Task: Look for space in Brierley Hill, United Kingdom from 5th June, 2023 to 16th June, 2023 for 2 adults in price range Rs.7000 to Rs.15000. Place can be entire place with 1  bedroom having 1 bed and 1 bathroom. Property type can be house, flat, guest house, hotel. Booking option can be shelf check-in. Required host language is English.
Action: Mouse moved to (458, 66)
Screenshot: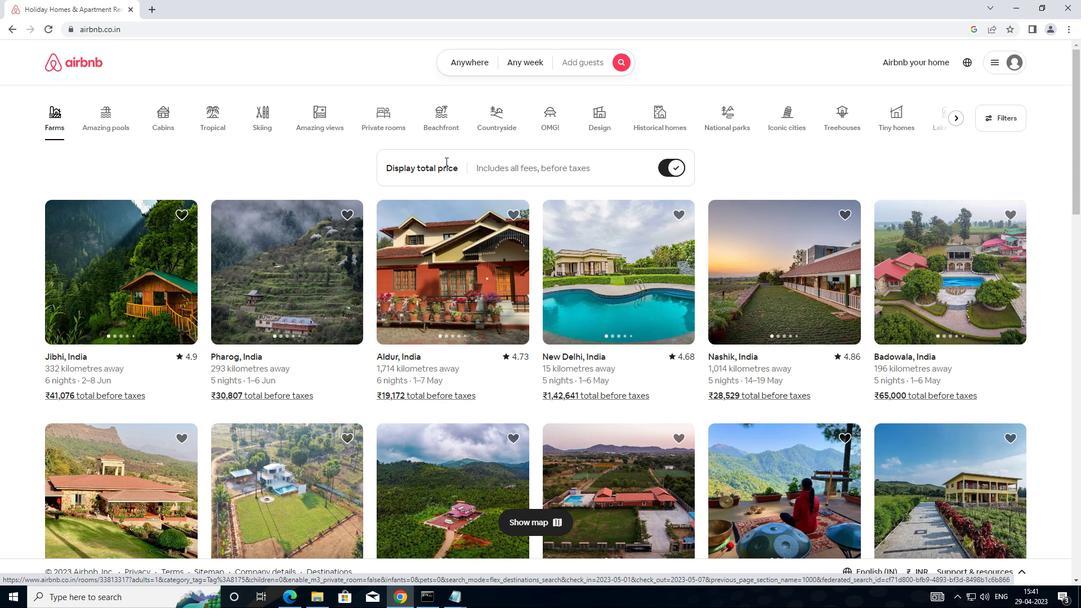 
Action: Mouse pressed left at (458, 66)
Screenshot: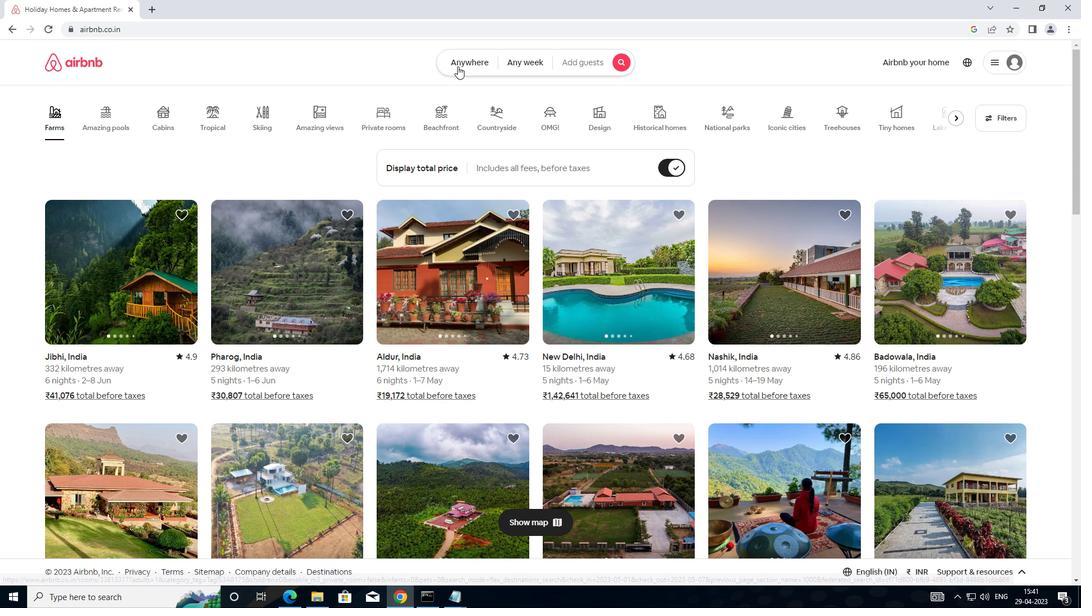 
Action: Mouse moved to (343, 115)
Screenshot: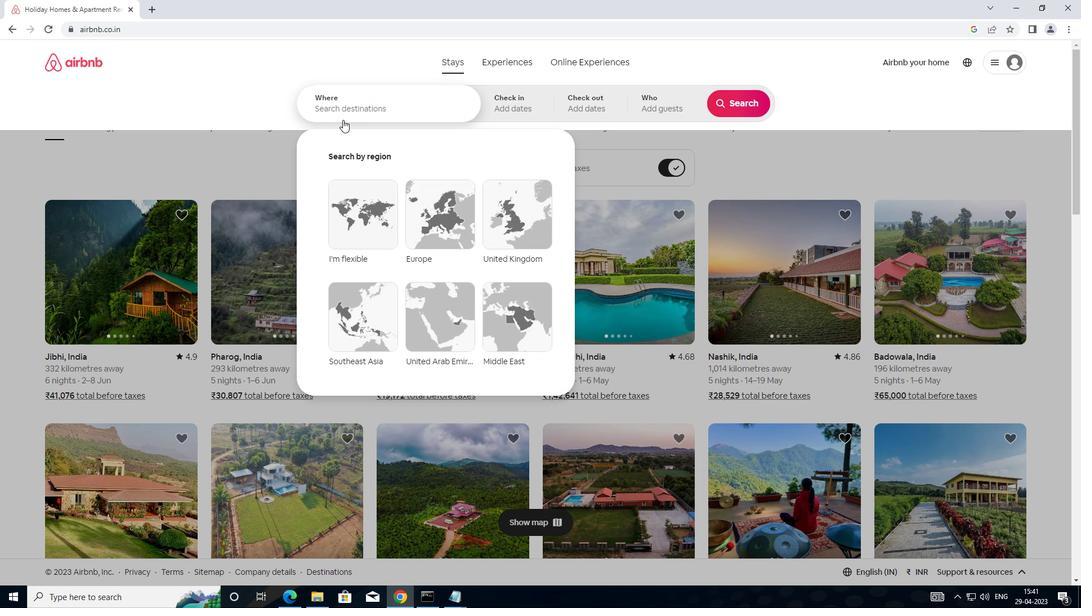 
Action: Mouse pressed left at (343, 115)
Screenshot: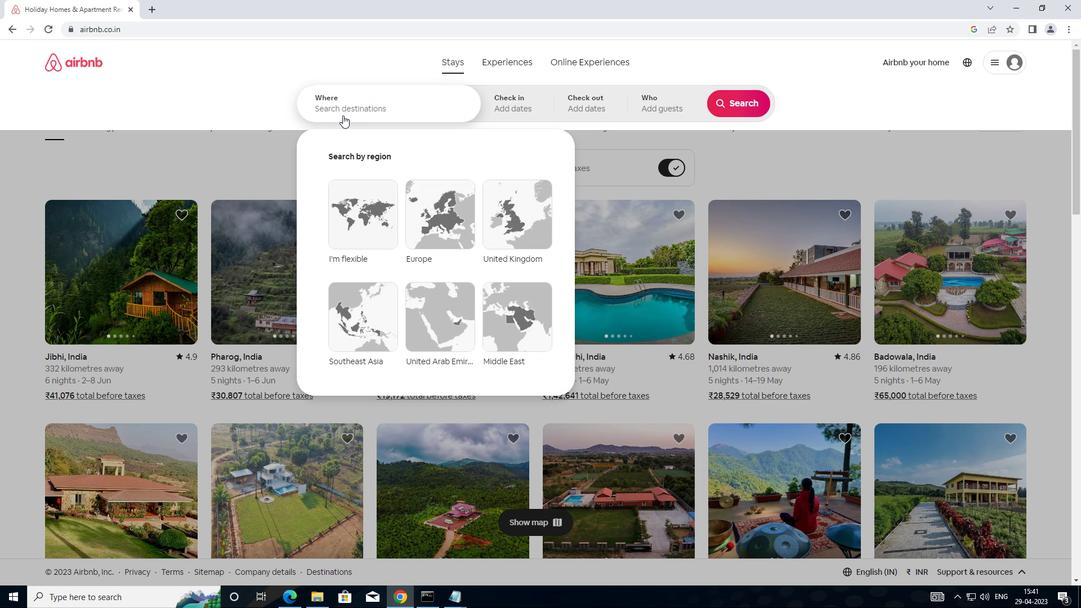 
Action: Mouse moved to (486, 78)
Screenshot: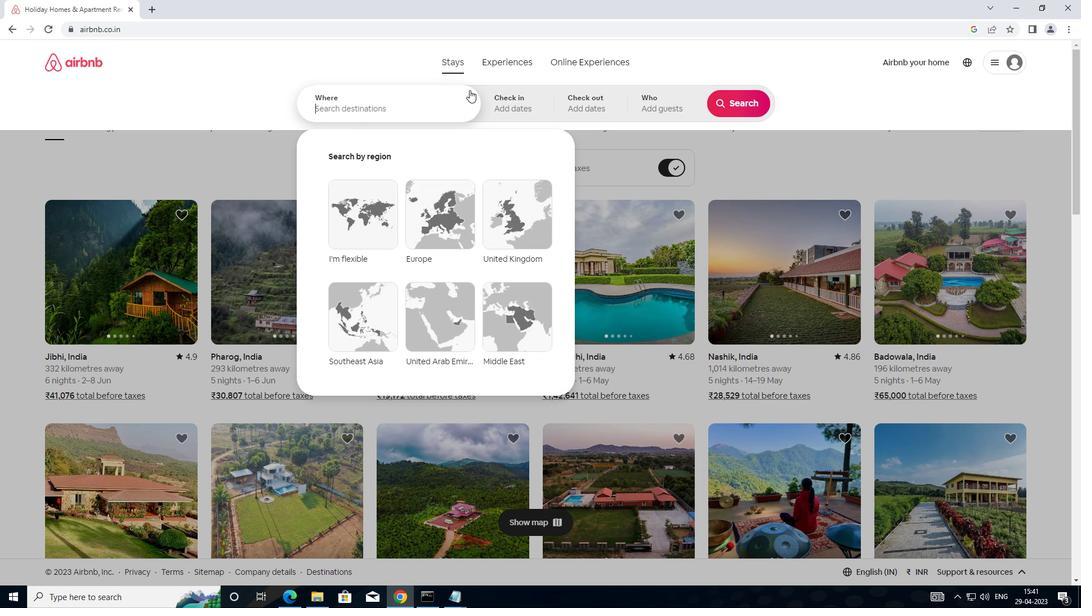 
Action: Key pressed <Key.shift>BRIERLEY<Key.space>HILL,<Key.shift>UNITED
Screenshot: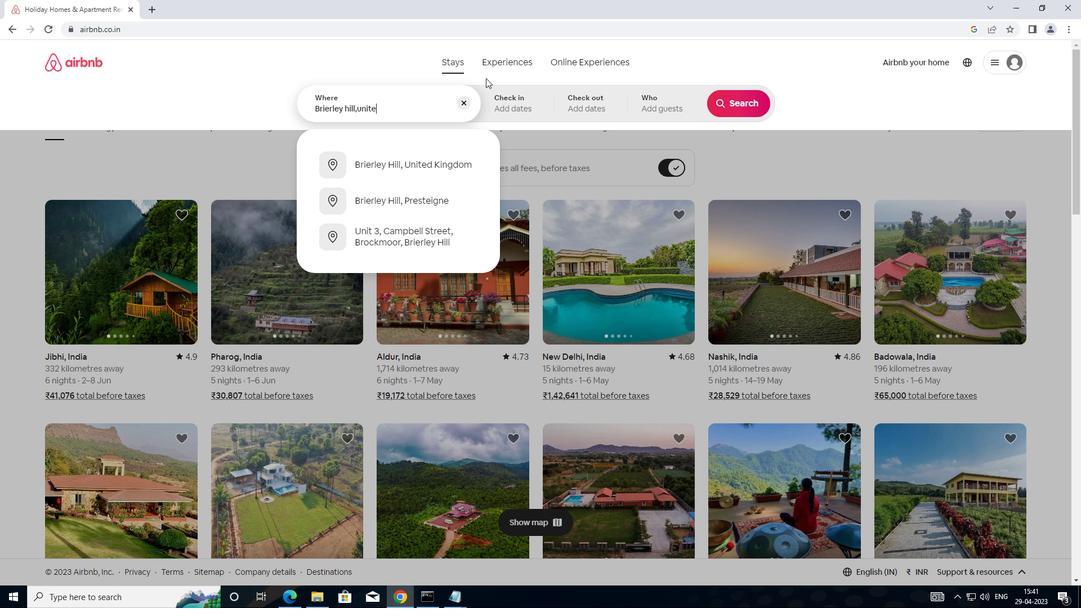 
Action: Mouse moved to (383, 165)
Screenshot: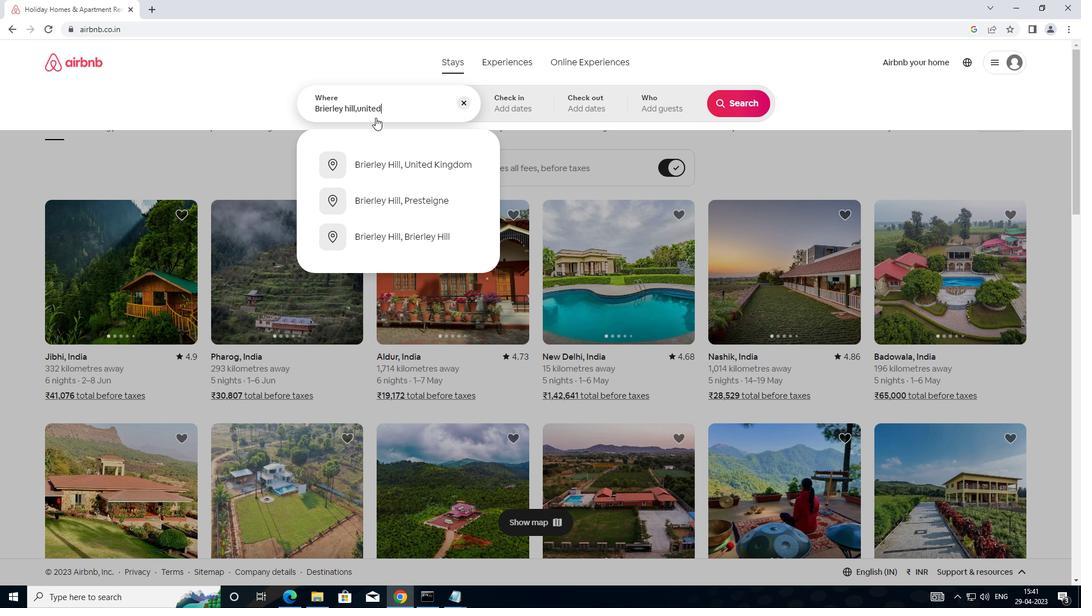 
Action: Mouse pressed left at (383, 165)
Screenshot: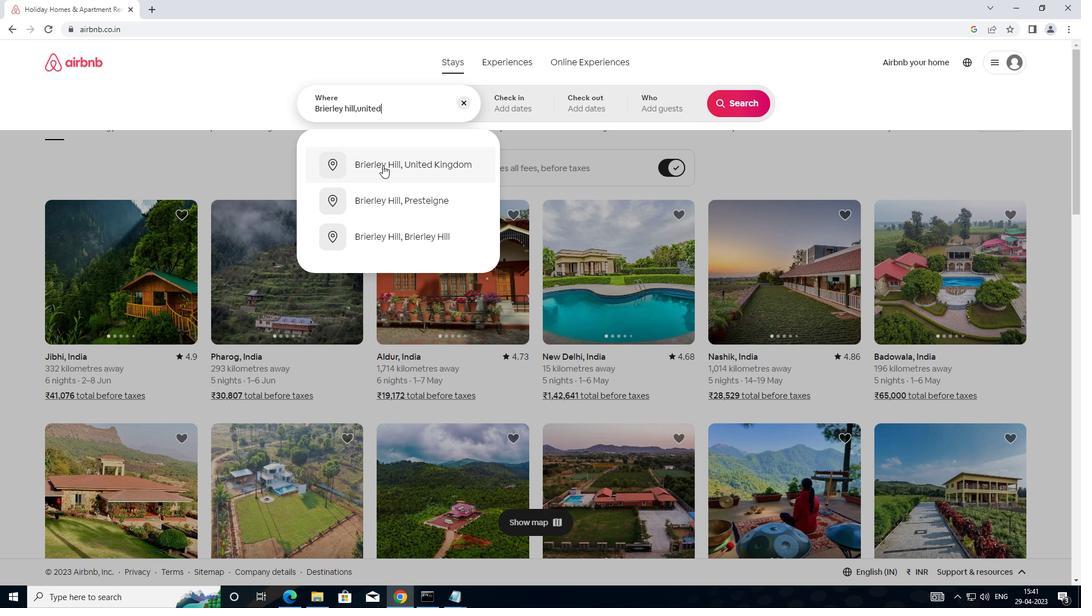 
Action: Mouse moved to (733, 193)
Screenshot: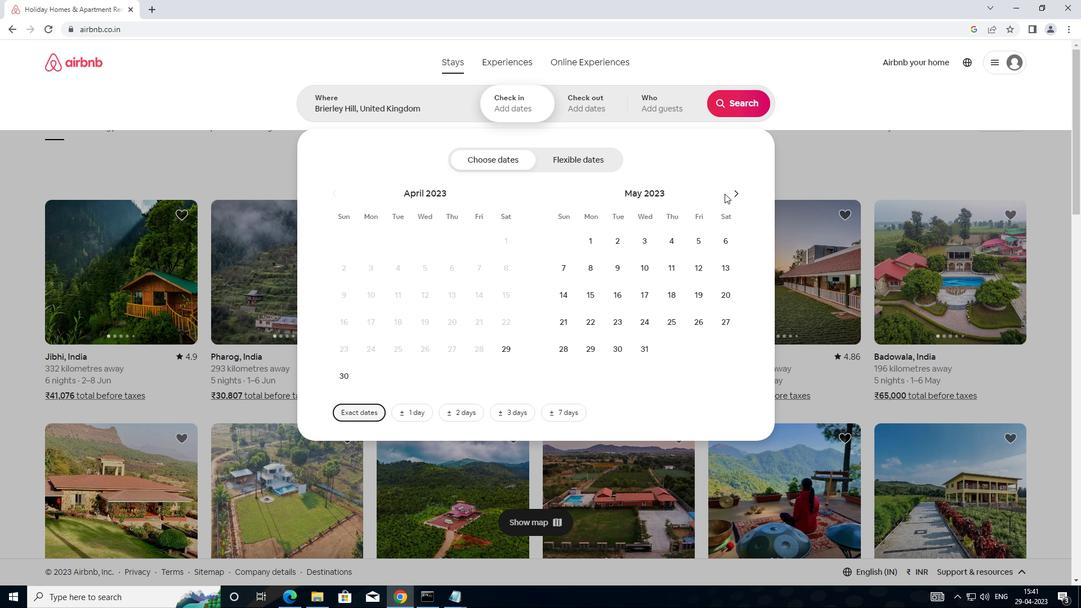 
Action: Mouse pressed left at (733, 193)
Screenshot: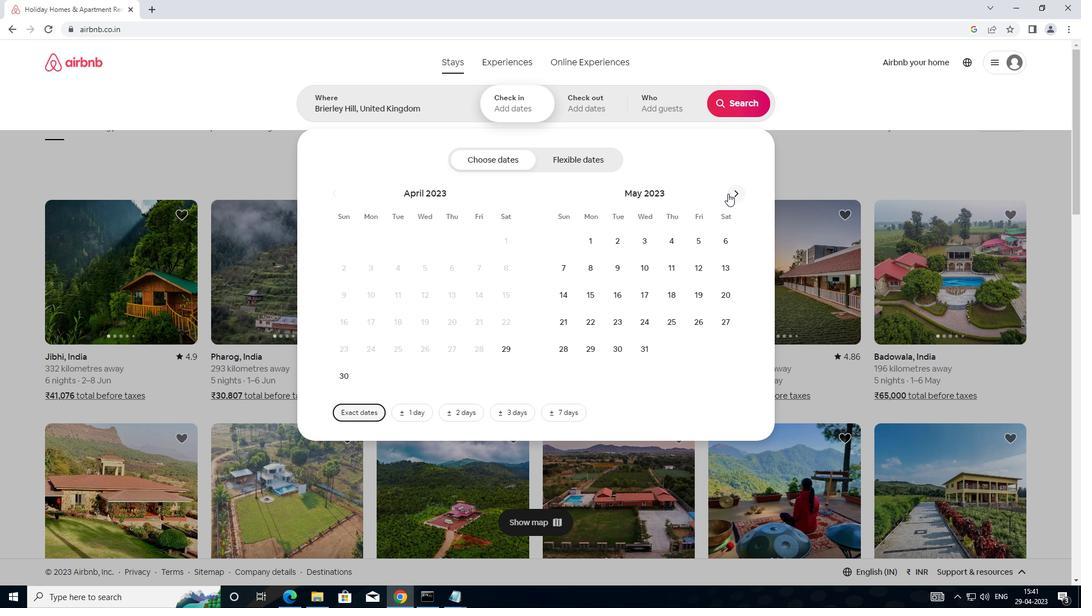 
Action: Mouse pressed left at (733, 193)
Screenshot: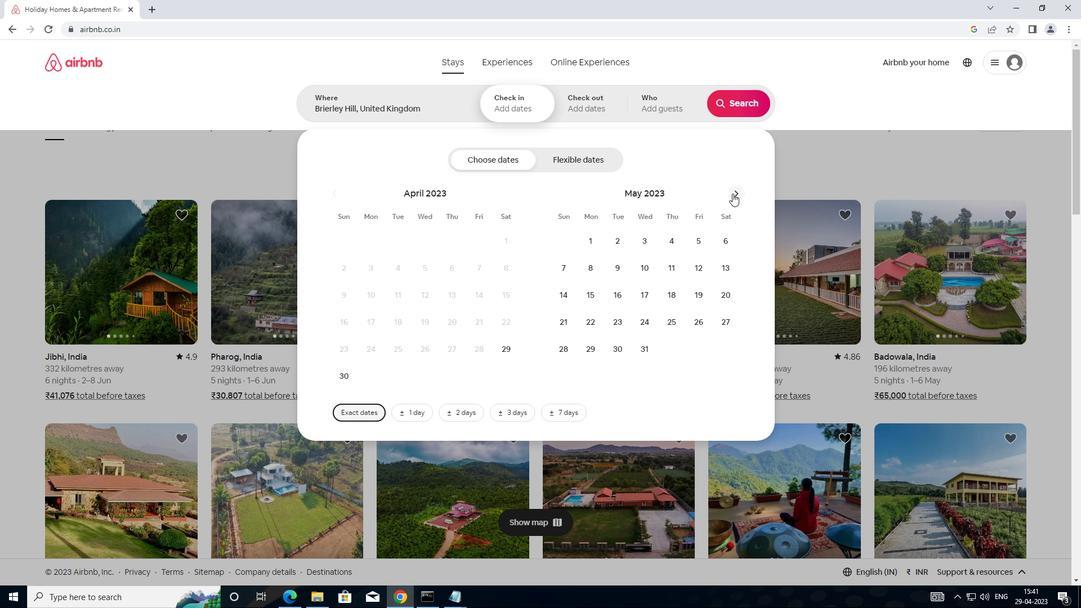 
Action: Mouse moved to (369, 266)
Screenshot: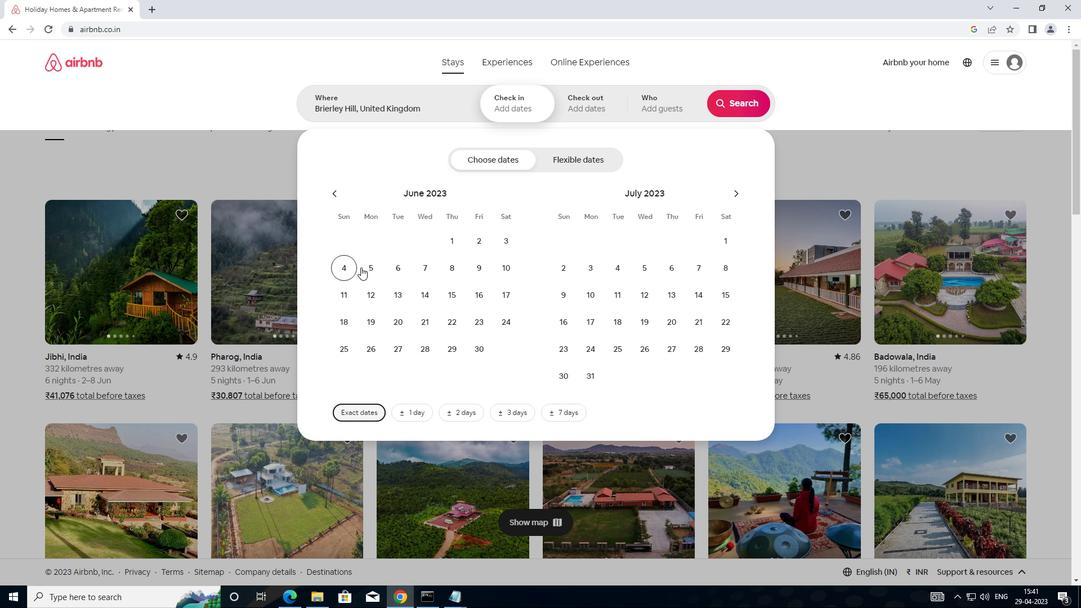 
Action: Mouse pressed left at (369, 266)
Screenshot: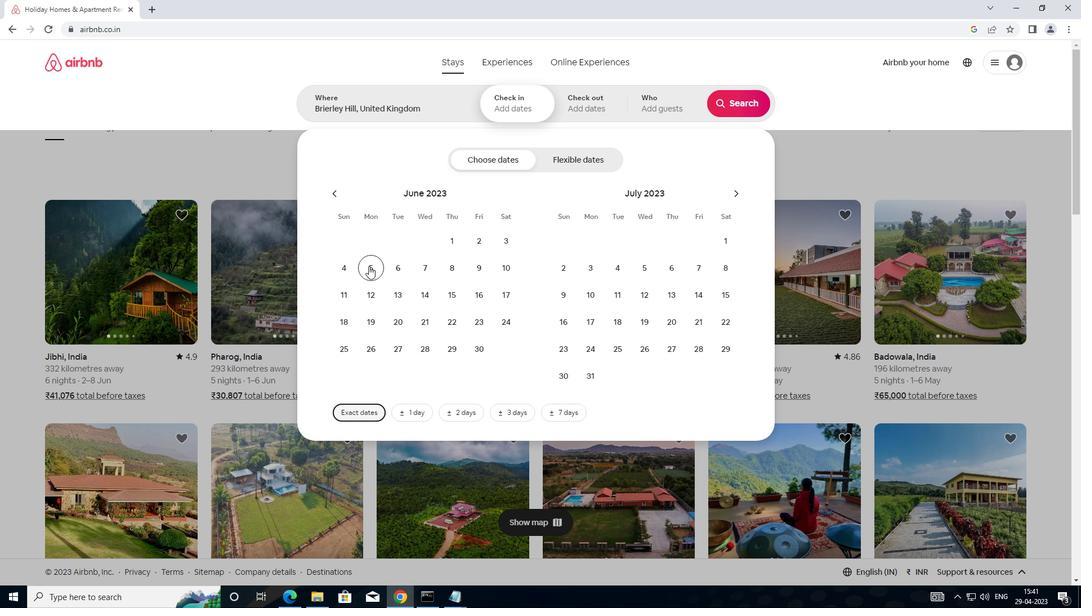 
Action: Mouse moved to (482, 298)
Screenshot: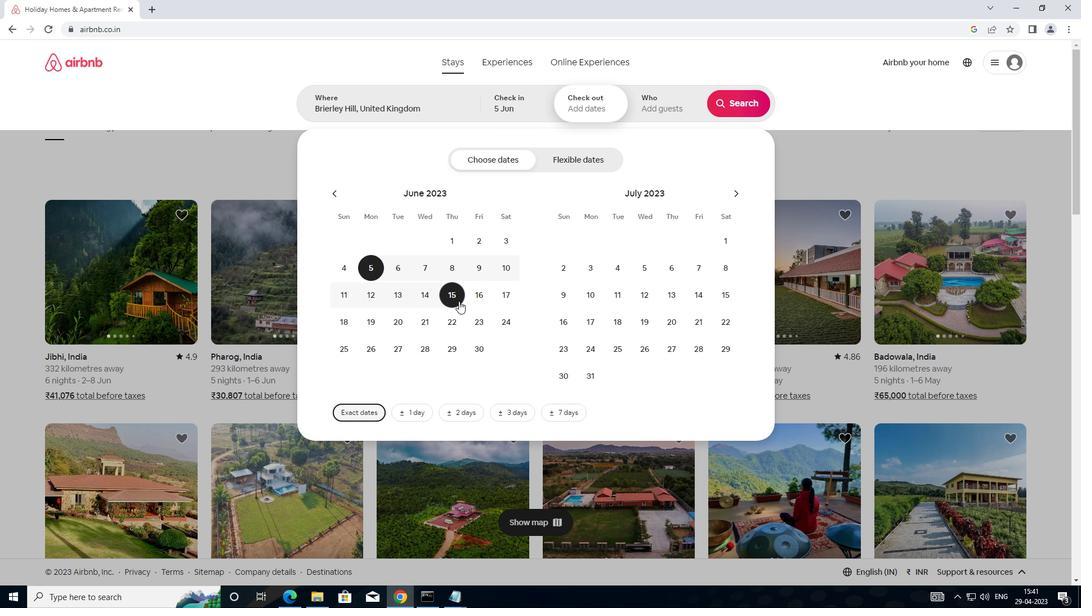 
Action: Mouse pressed left at (482, 298)
Screenshot: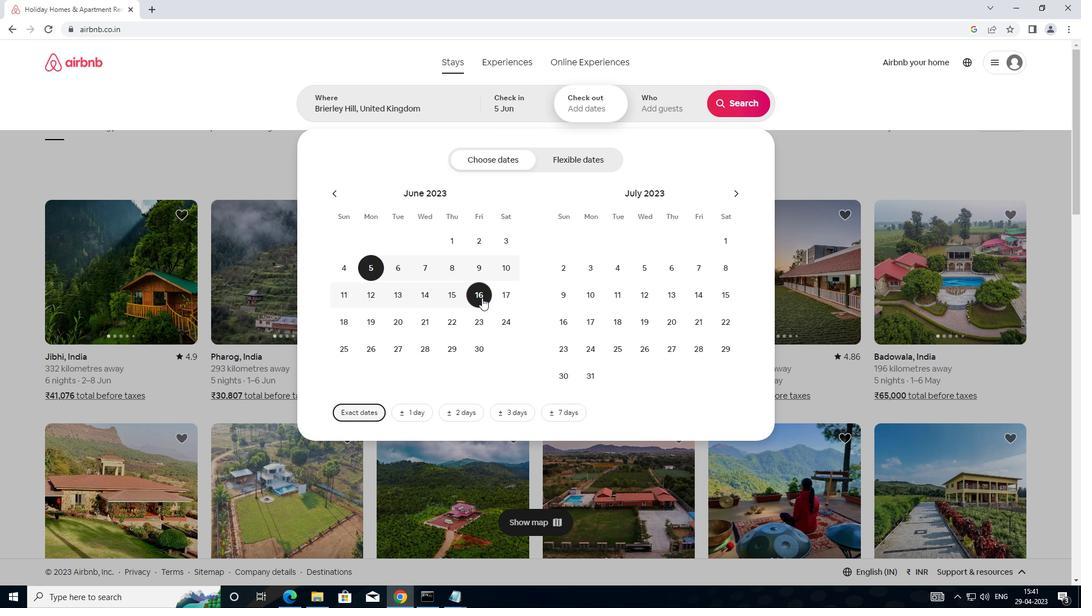 
Action: Mouse moved to (667, 111)
Screenshot: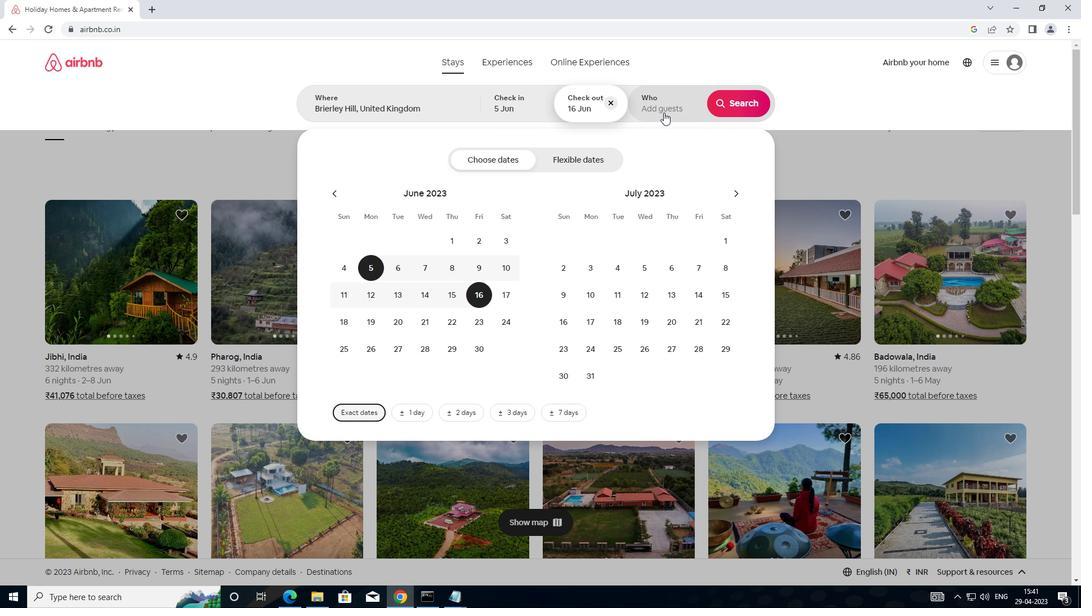 
Action: Mouse pressed left at (667, 111)
Screenshot: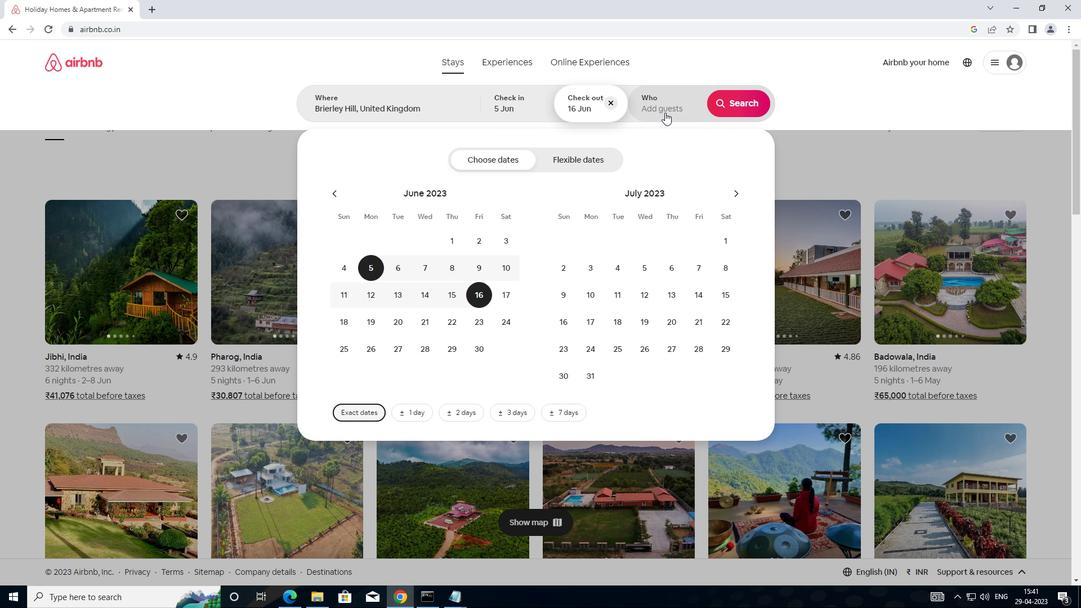 
Action: Mouse moved to (740, 159)
Screenshot: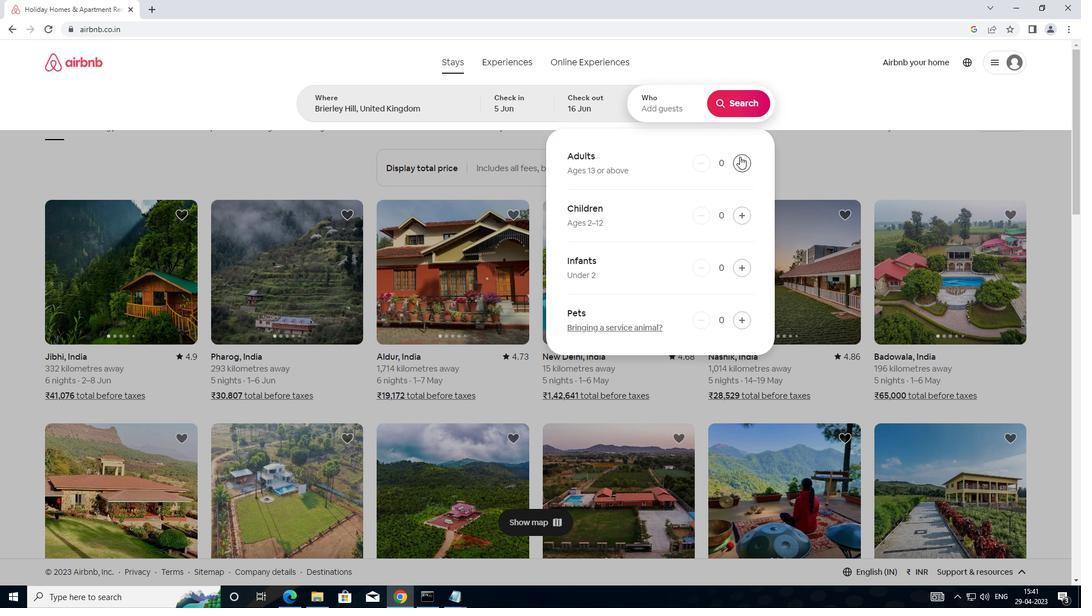 
Action: Mouse pressed left at (740, 159)
Screenshot: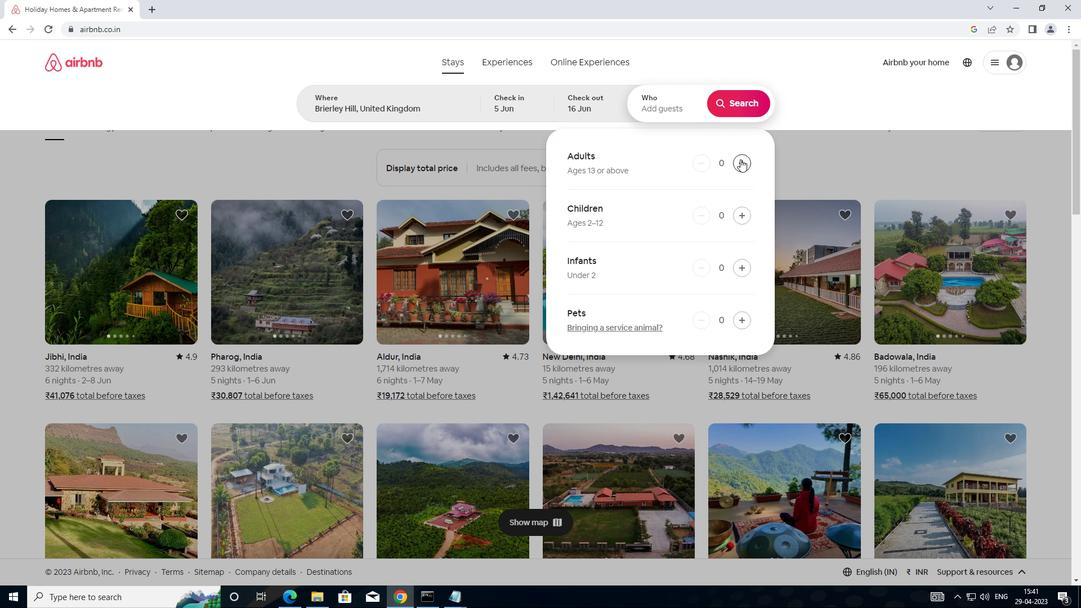 
Action: Mouse pressed left at (740, 159)
Screenshot: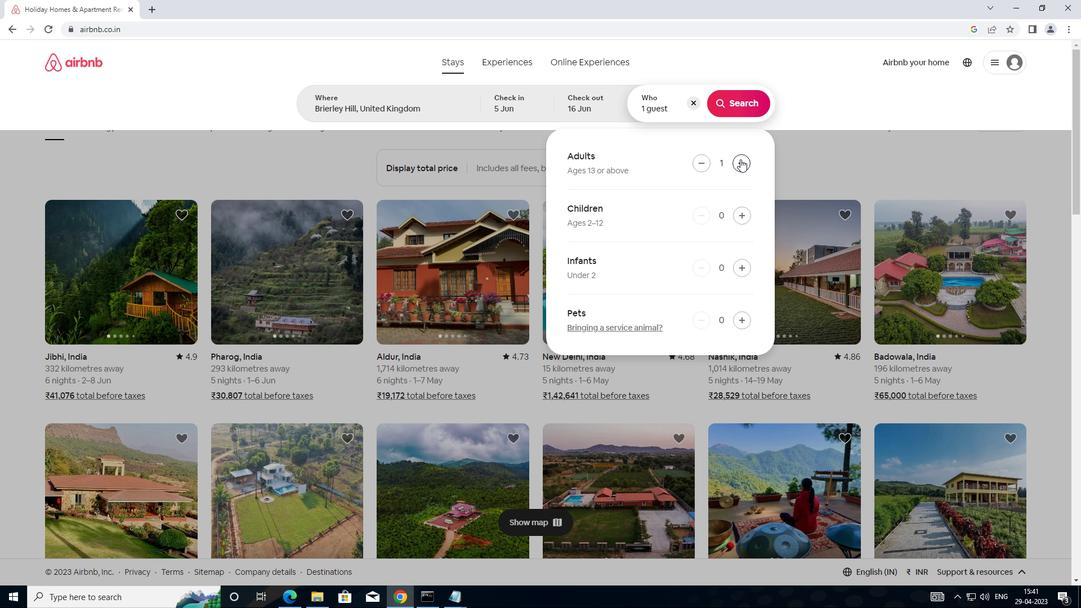 
Action: Mouse moved to (752, 100)
Screenshot: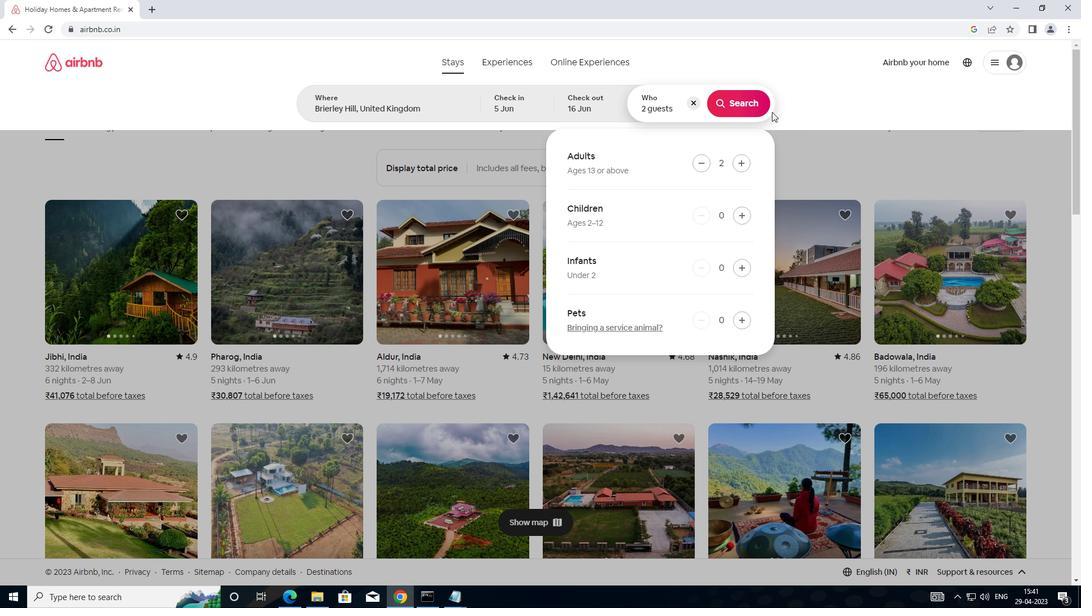 
Action: Mouse pressed left at (752, 100)
Screenshot: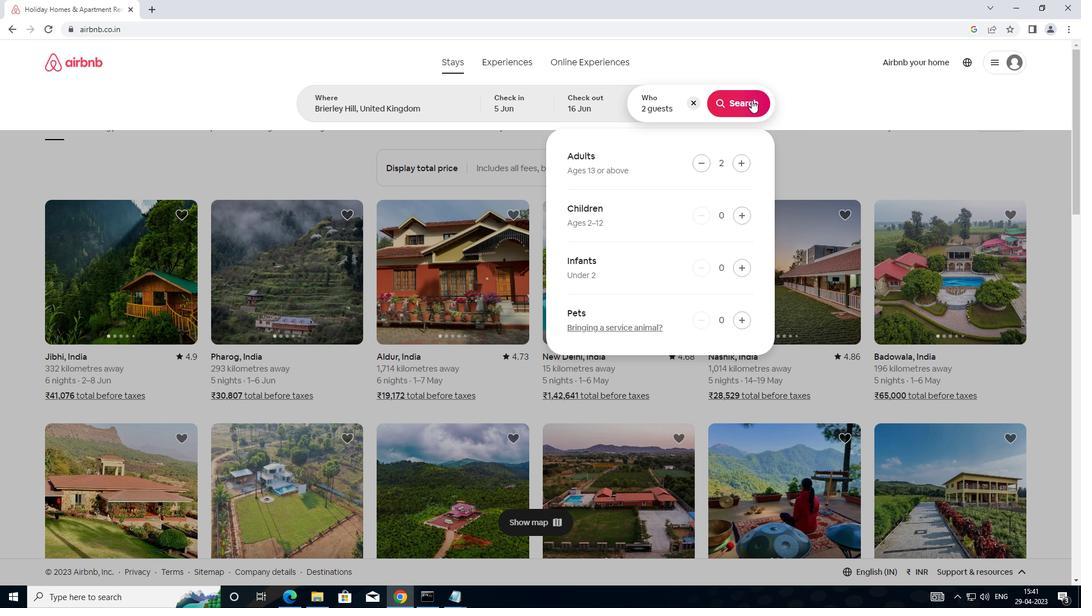 
Action: Mouse moved to (1009, 107)
Screenshot: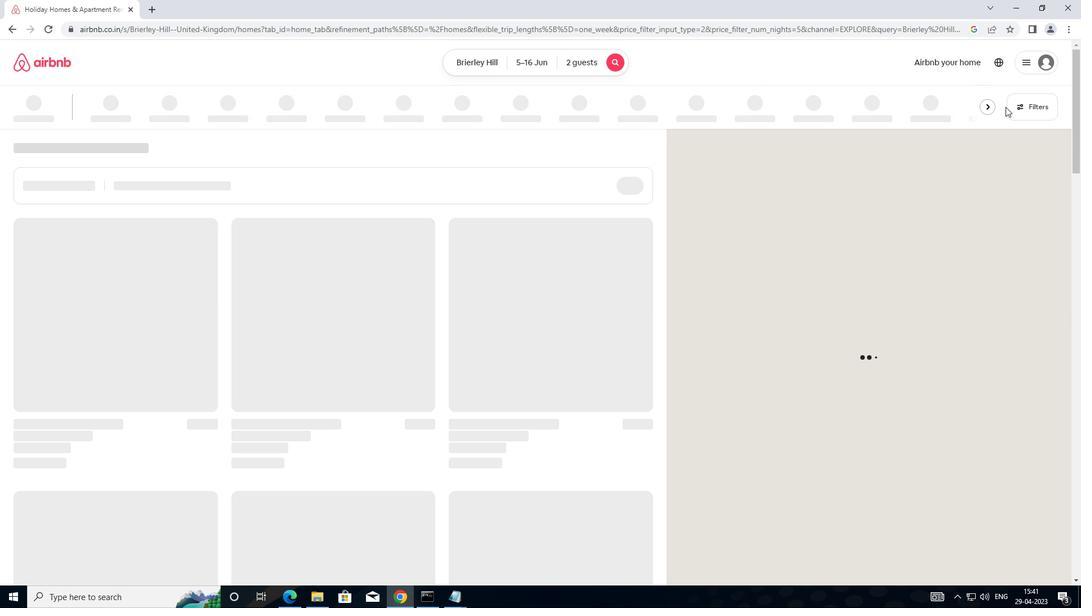 
Action: Mouse pressed left at (1009, 107)
Screenshot: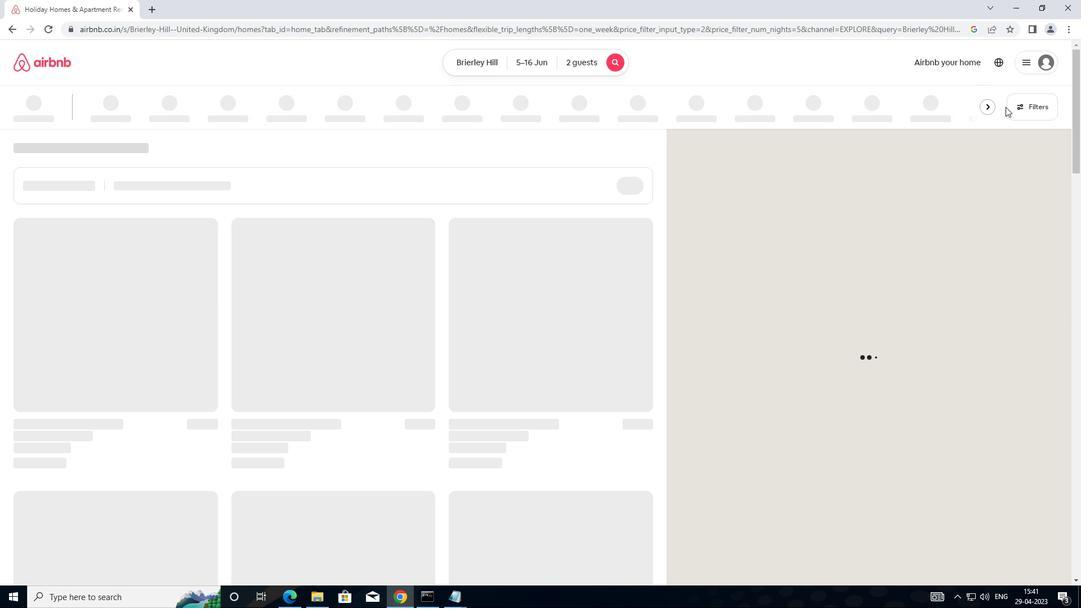 
Action: Mouse moved to (421, 251)
Screenshot: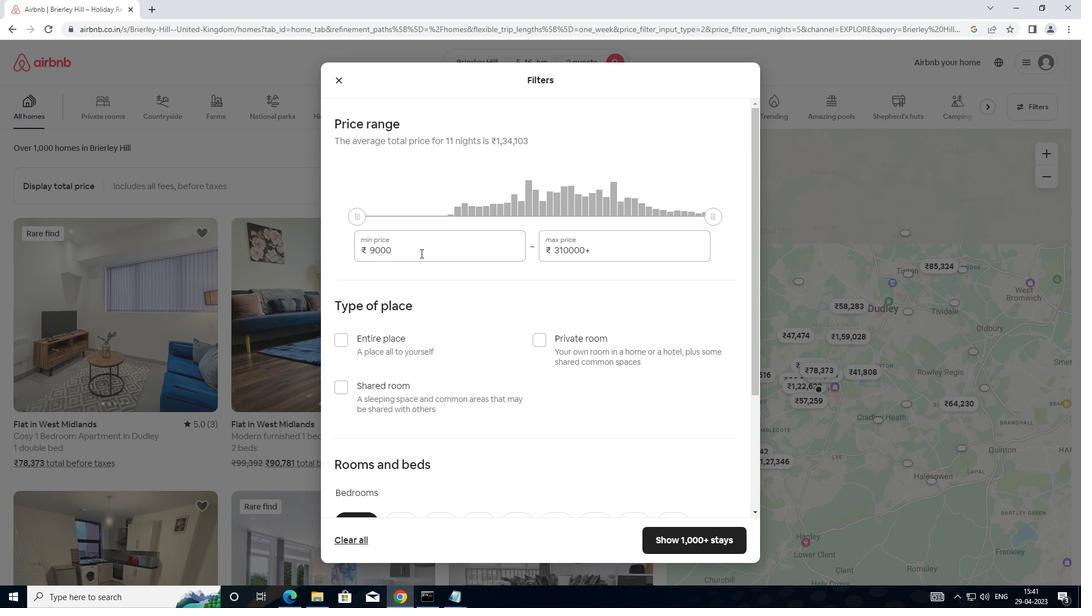 
Action: Mouse pressed left at (421, 251)
Screenshot: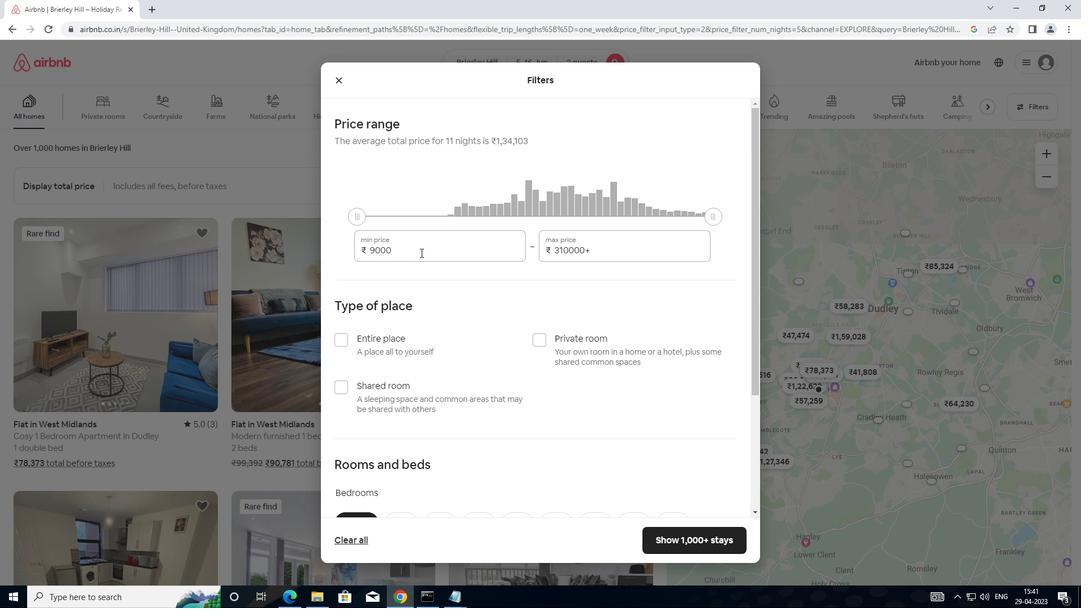 
Action: Mouse moved to (342, 243)
Screenshot: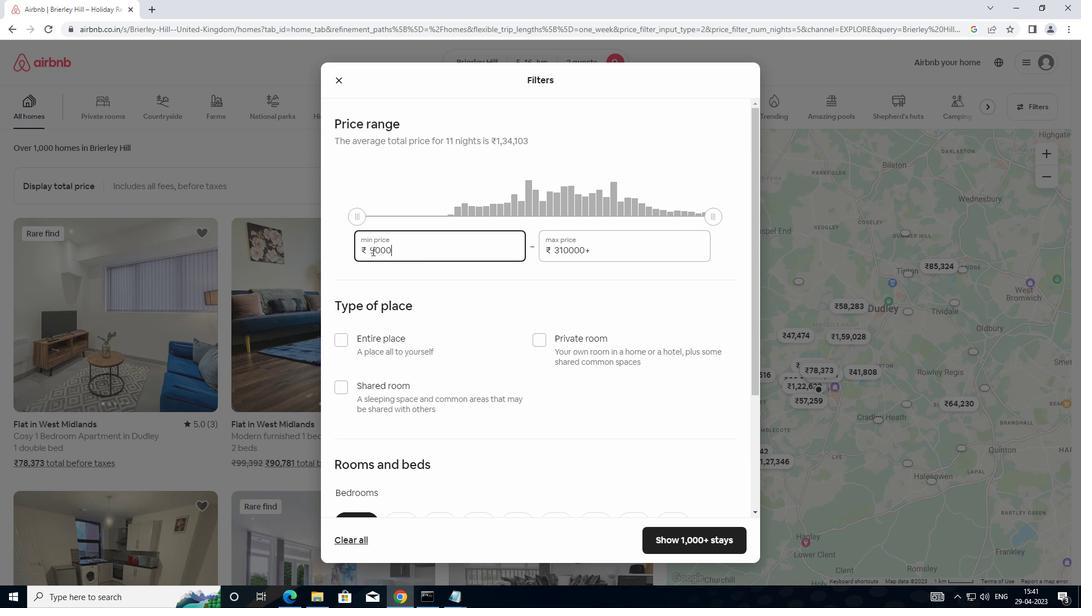 
Action: Mouse pressed left at (342, 243)
Screenshot: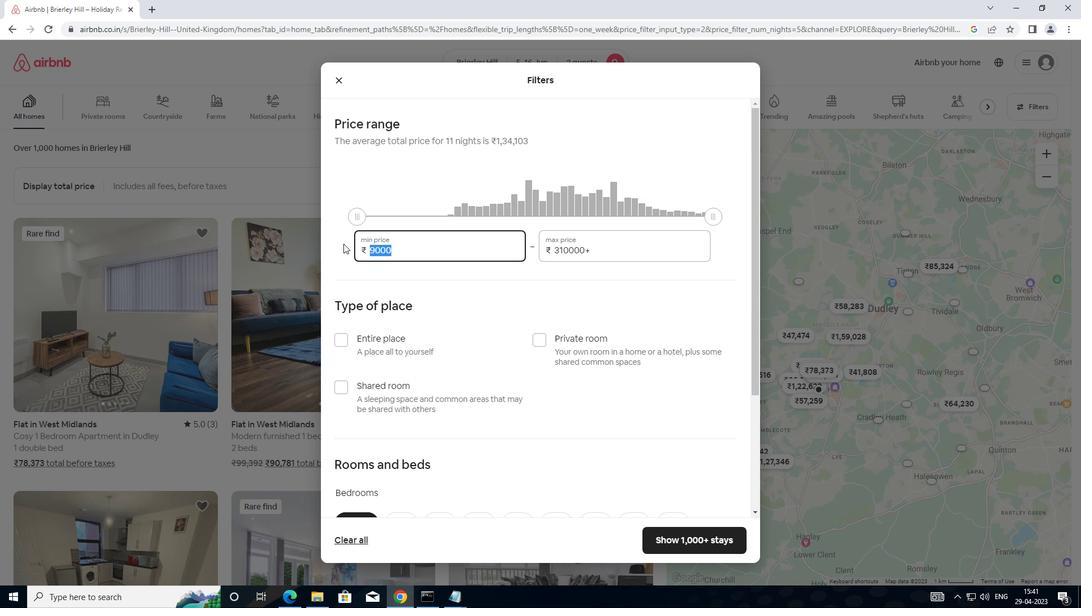 
Action: Mouse moved to (367, 238)
Screenshot: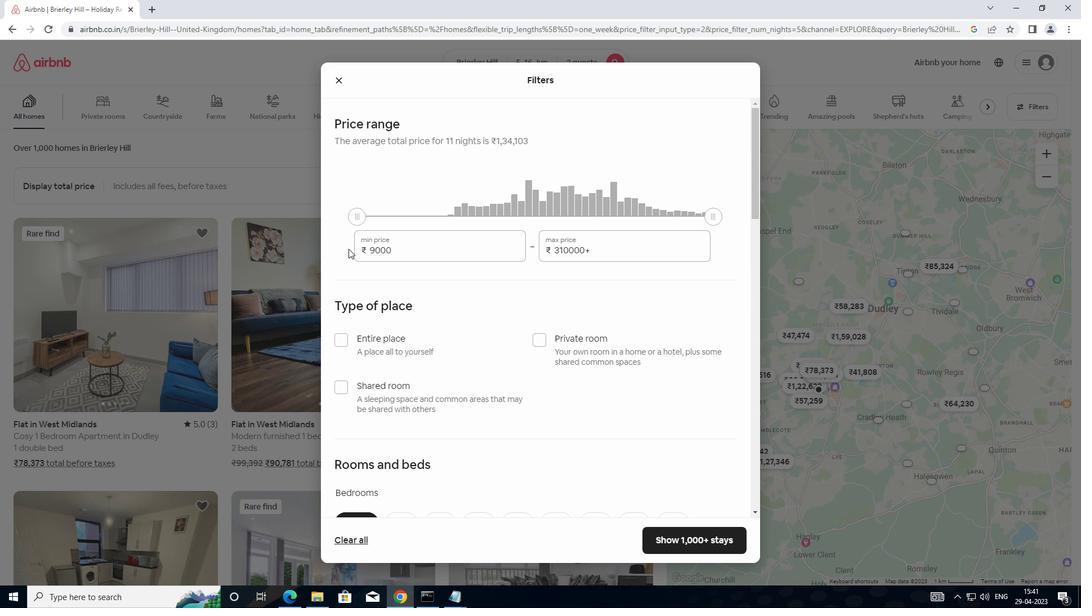 
Action: Key pressed 7
Screenshot: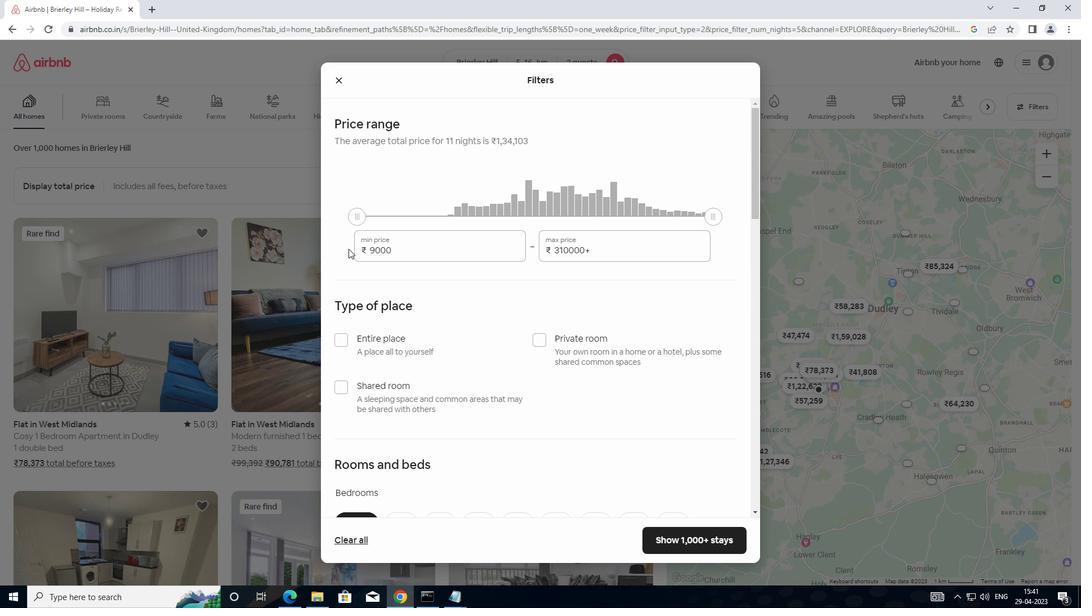 
Action: Mouse moved to (373, 234)
Screenshot: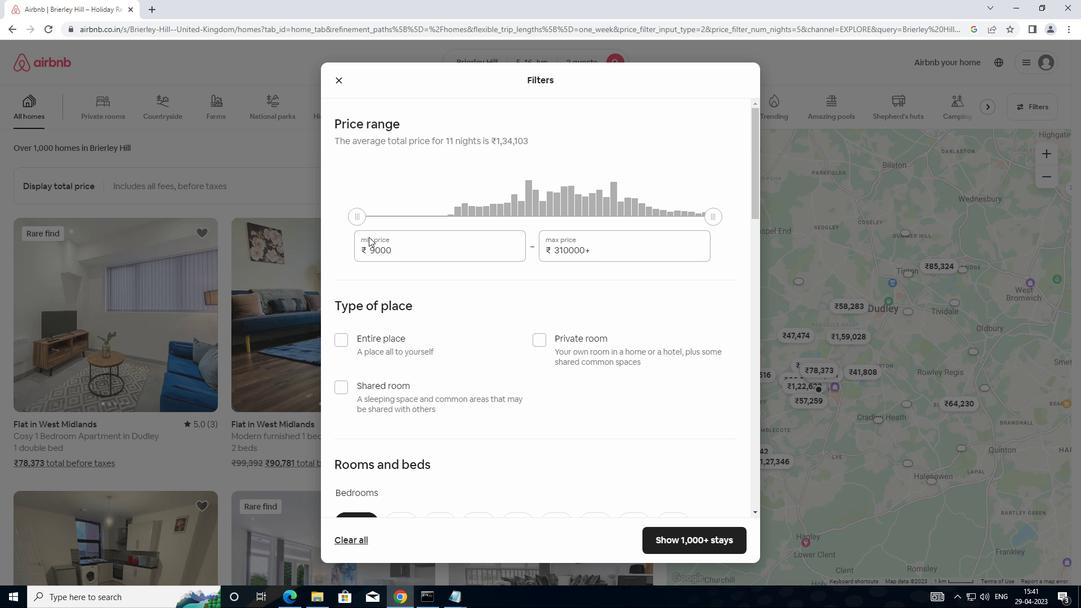 
Action: Key pressed 0
Screenshot: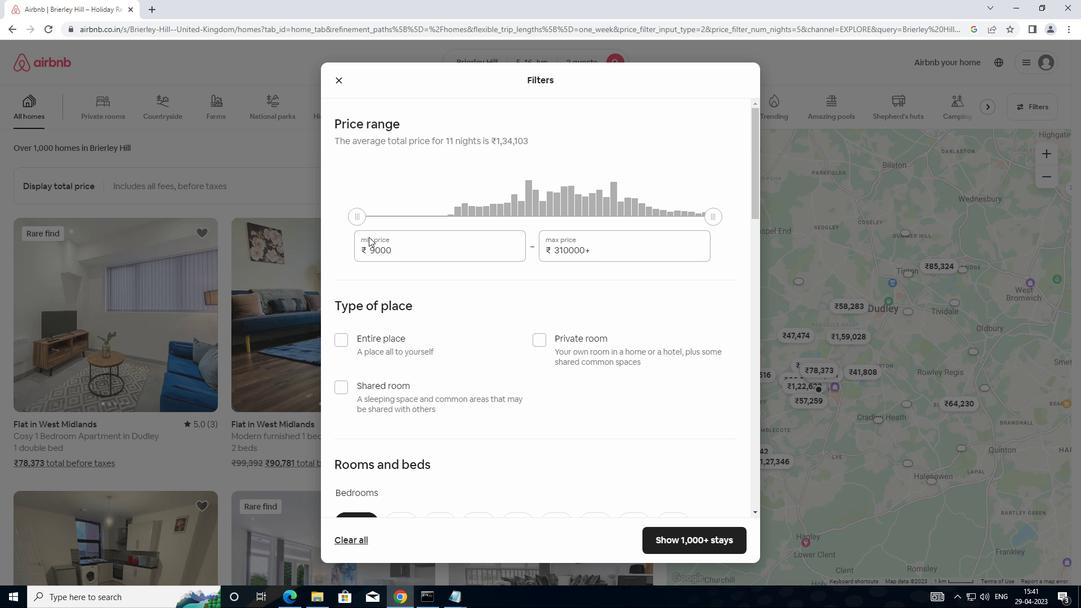 
Action: Mouse moved to (376, 233)
Screenshot: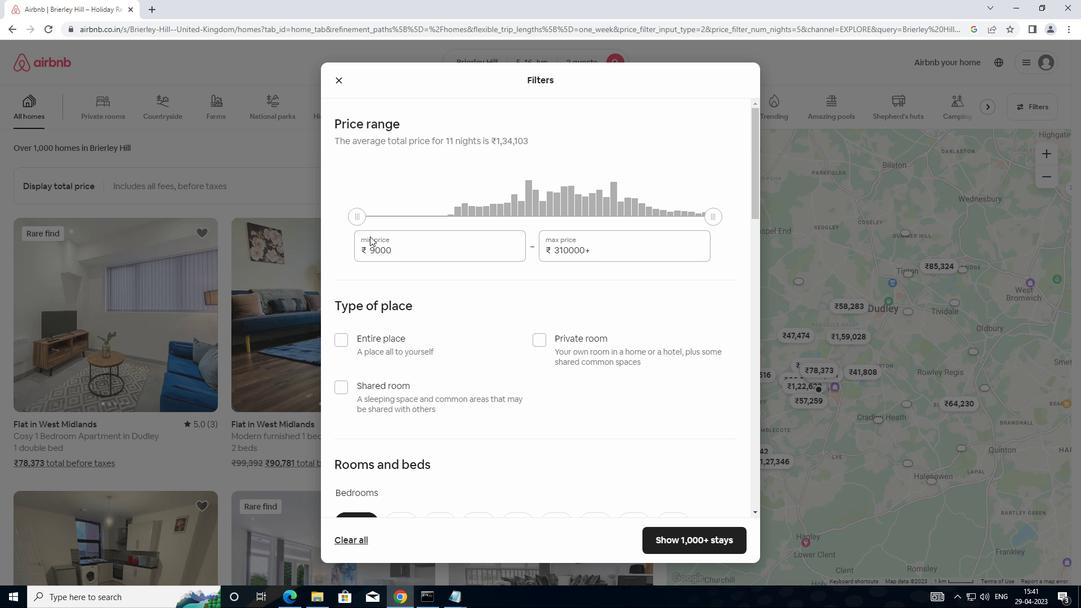 
Action: Key pressed 0
Screenshot: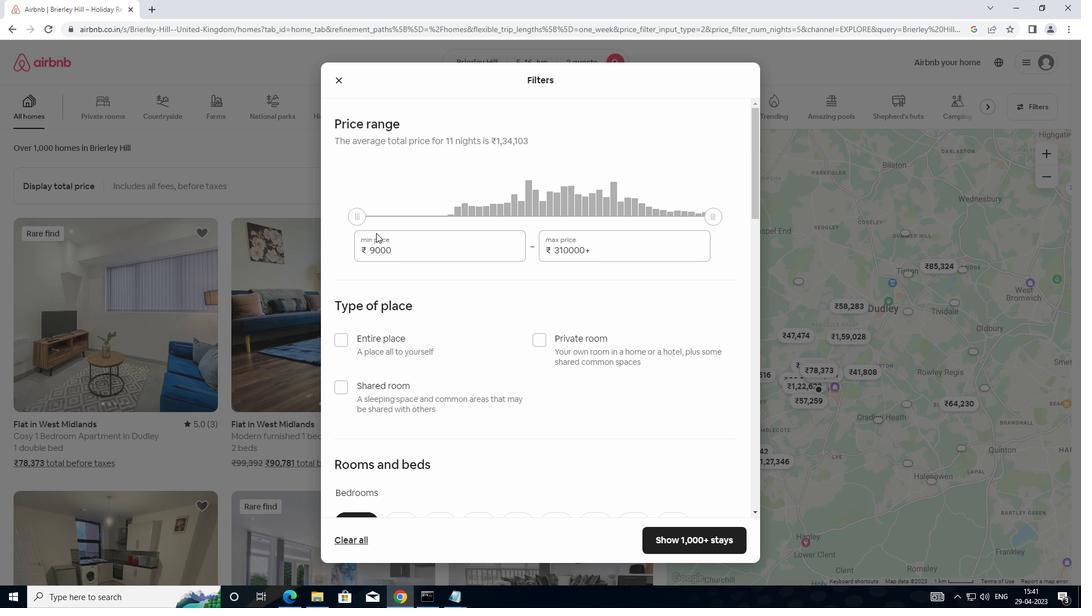 
Action: Mouse moved to (379, 231)
Screenshot: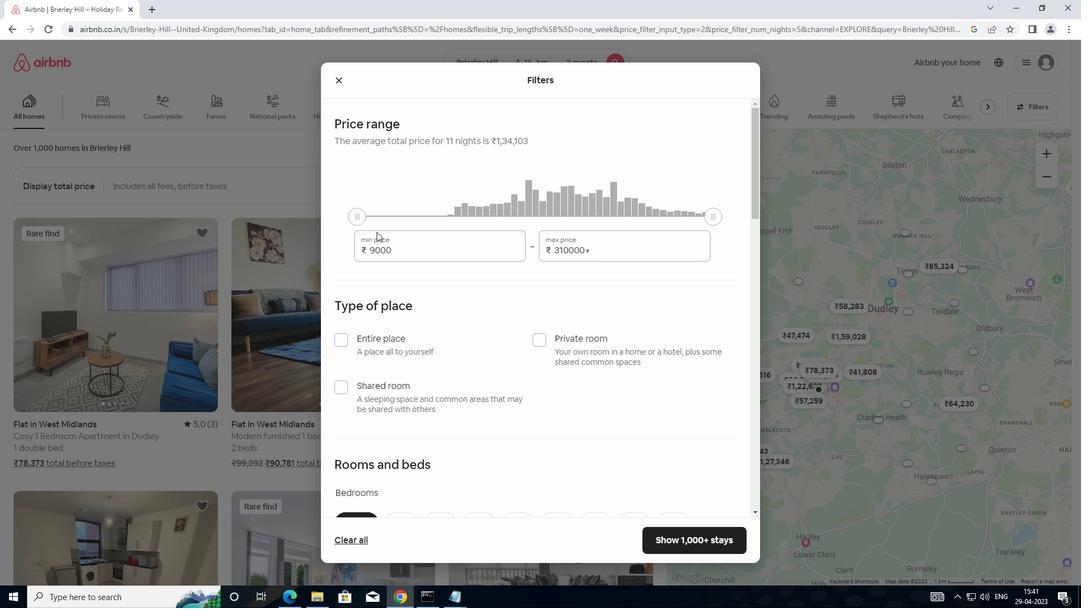 
Action: Key pressed 0
Screenshot: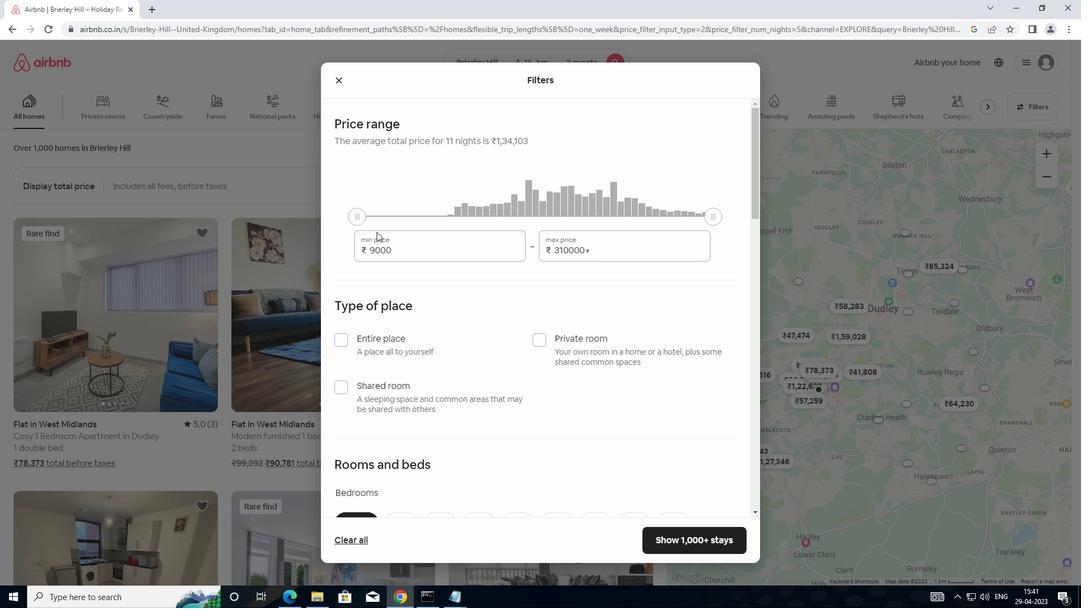 
Action: Mouse moved to (402, 248)
Screenshot: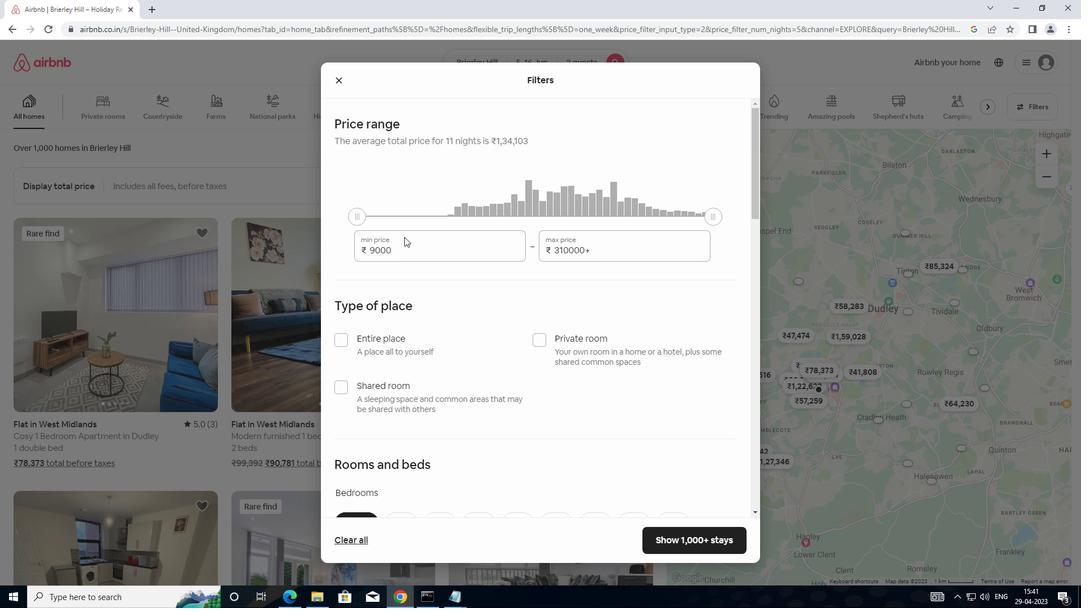 
Action: Mouse pressed left at (402, 248)
Screenshot: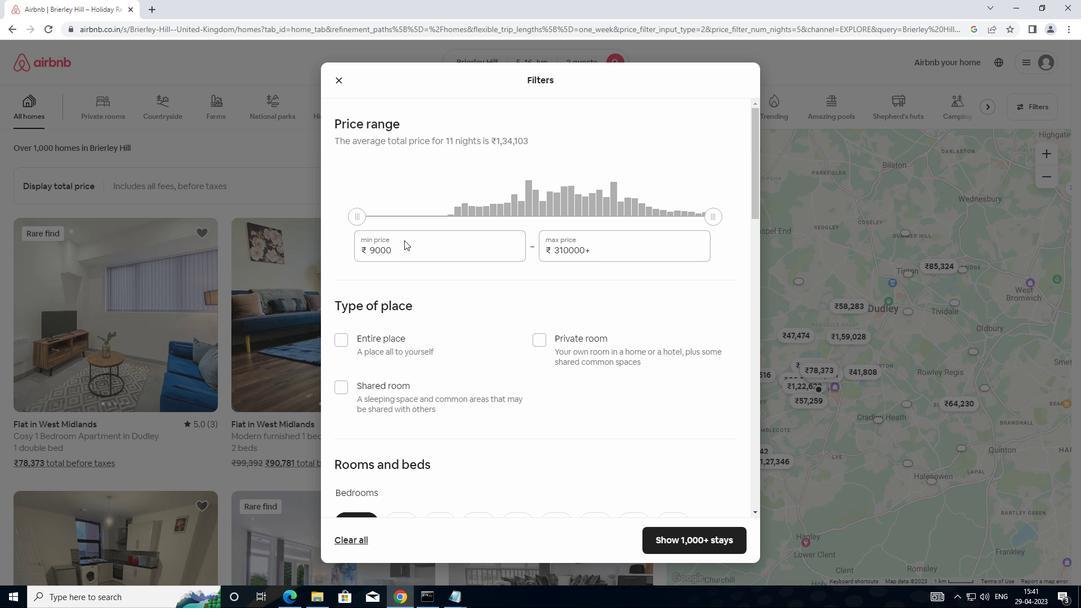 
Action: Mouse moved to (343, 242)
Screenshot: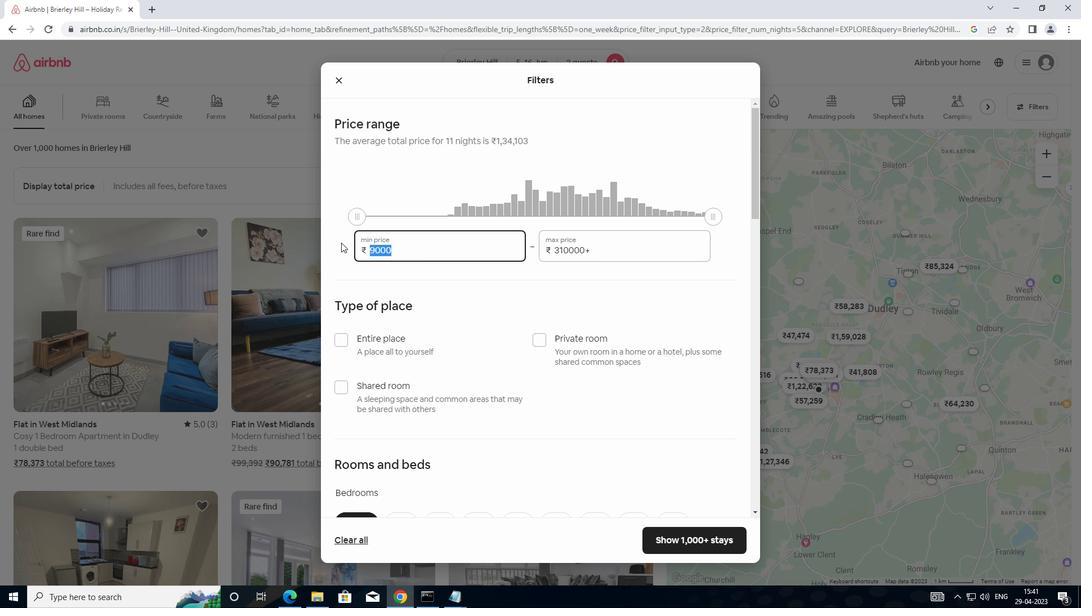 
Action: Key pressed 7
Screenshot: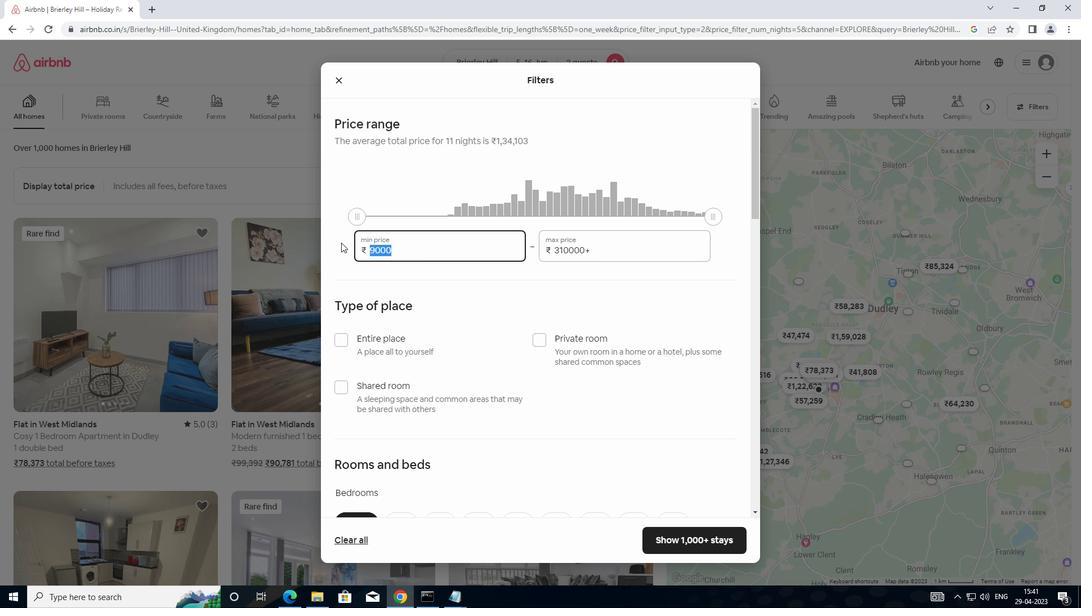 
Action: Mouse moved to (347, 241)
Screenshot: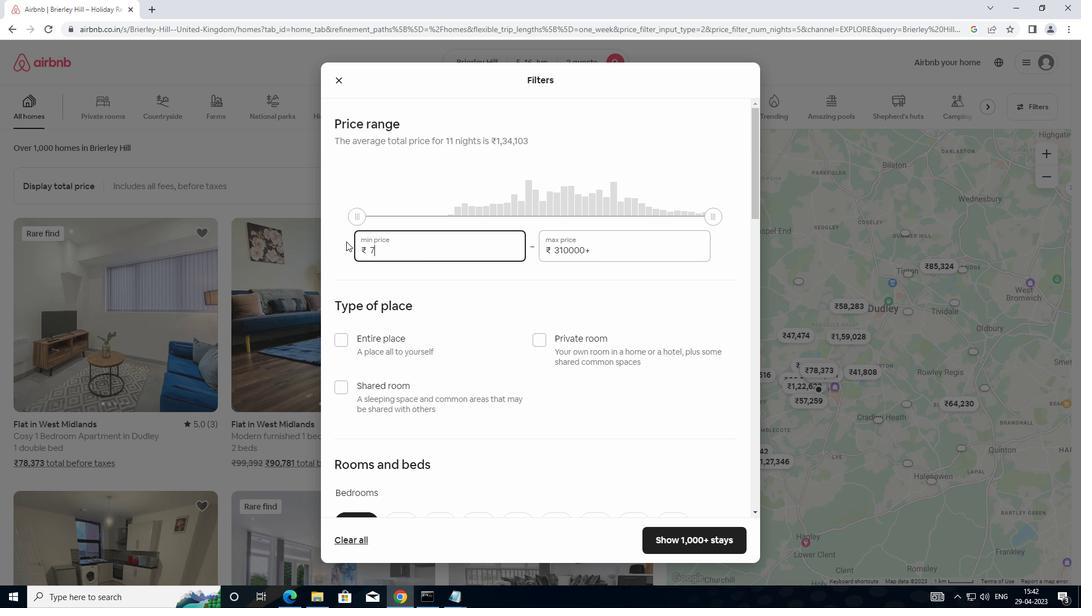 
Action: Key pressed 0
Screenshot: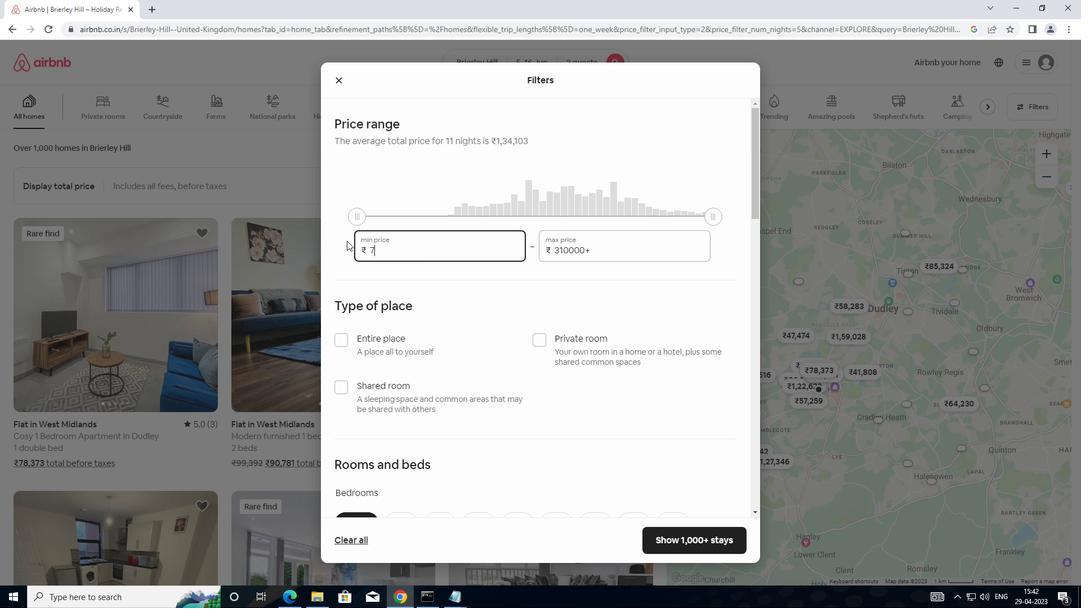 
Action: Mouse moved to (348, 241)
Screenshot: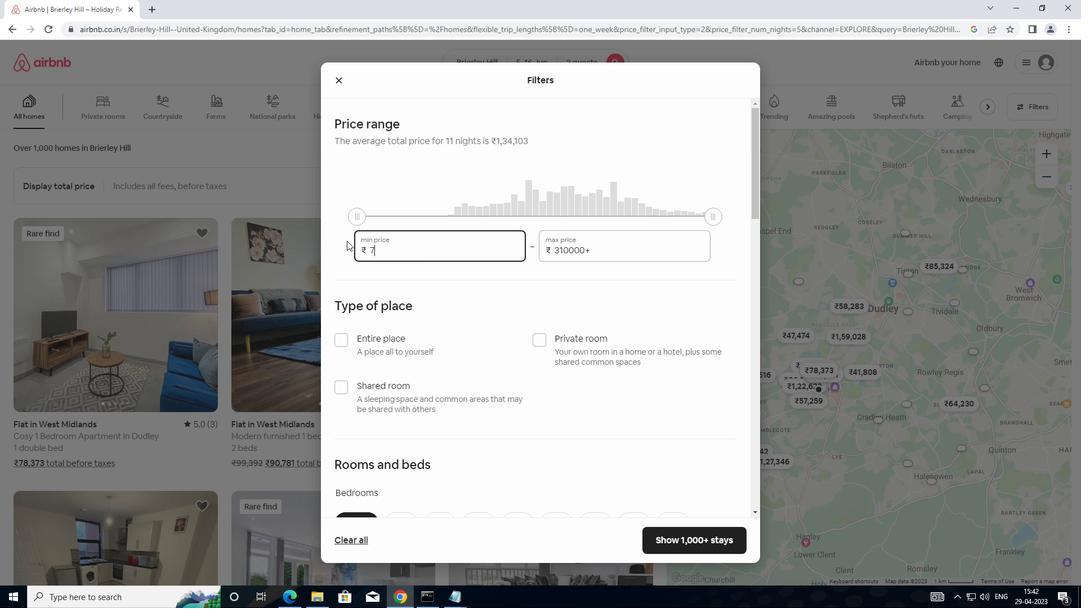 
Action: Key pressed 00
Screenshot: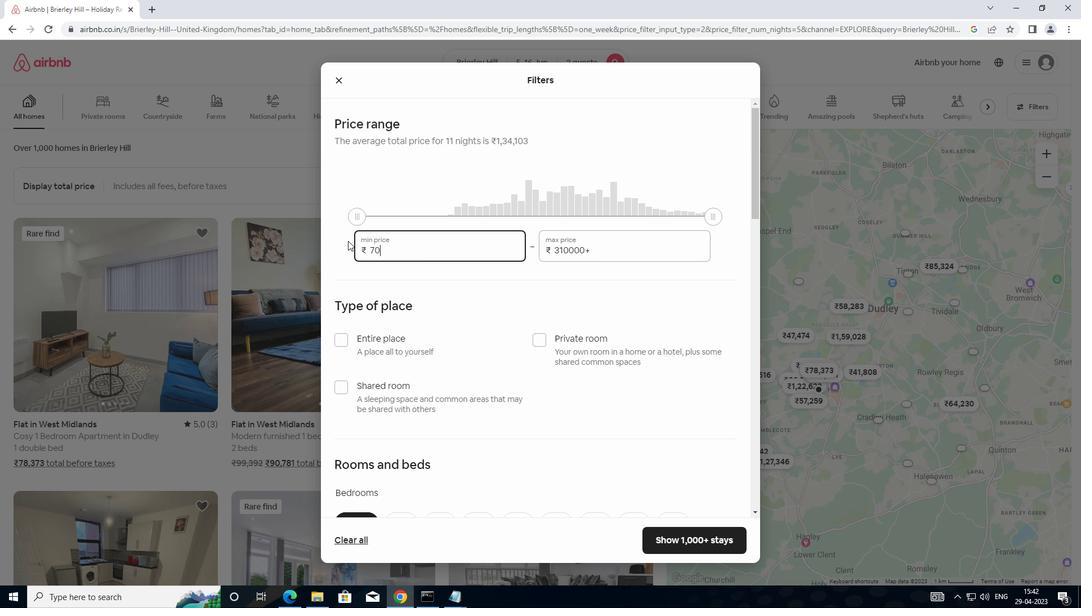 
Action: Mouse moved to (596, 249)
Screenshot: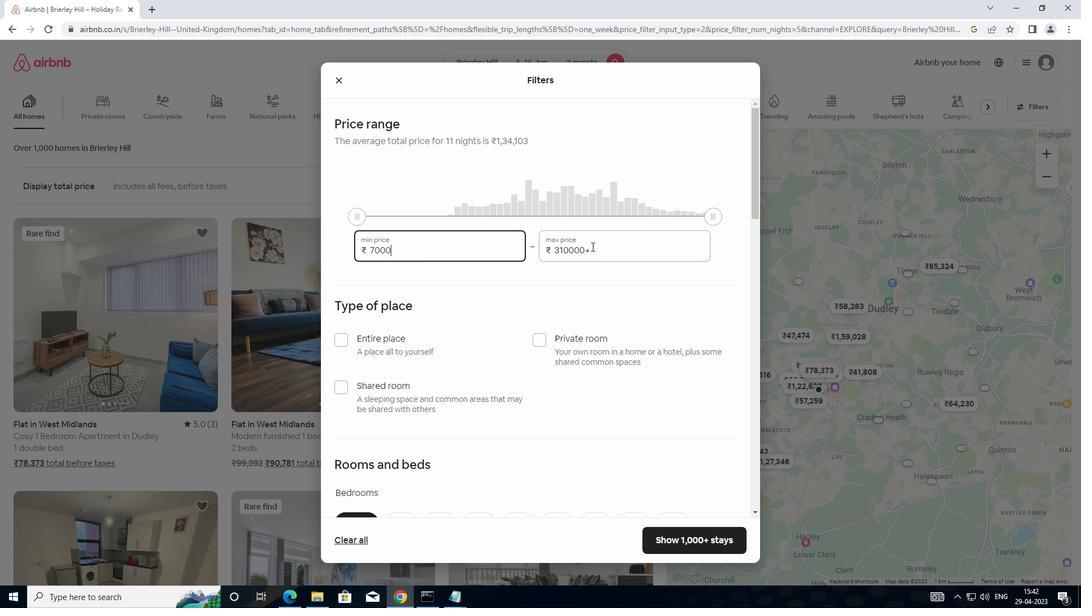 
Action: Mouse pressed left at (596, 249)
Screenshot: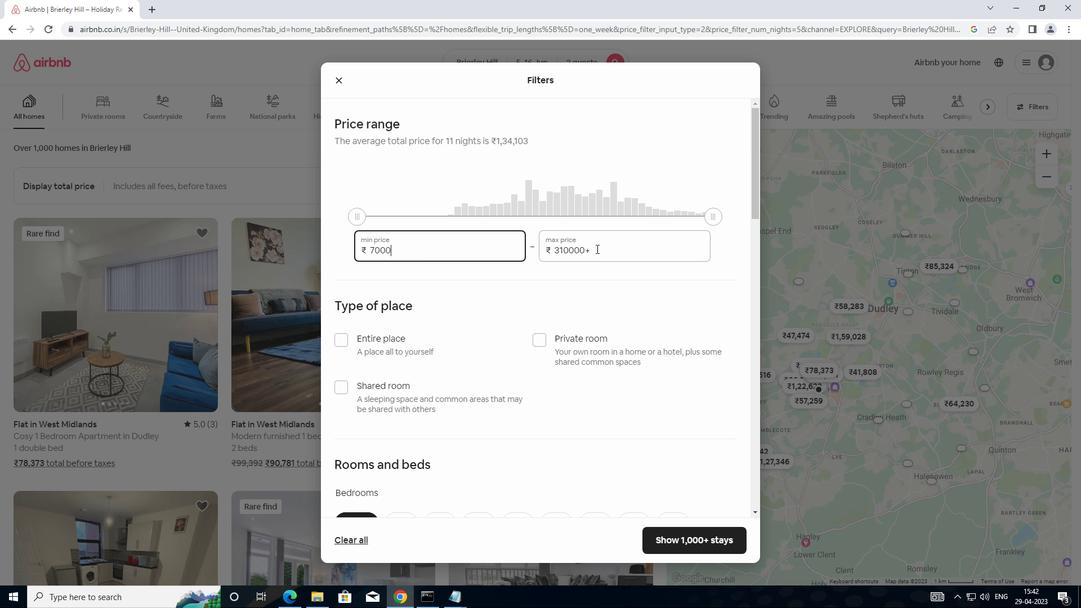 
Action: Mouse moved to (529, 253)
Screenshot: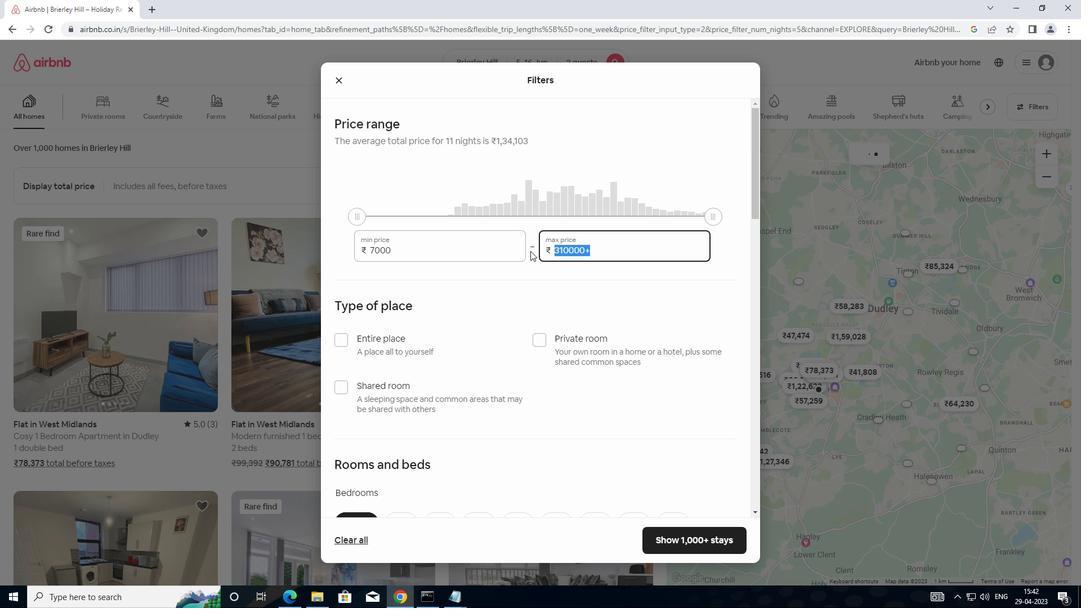 
Action: Key pressed 15000
Screenshot: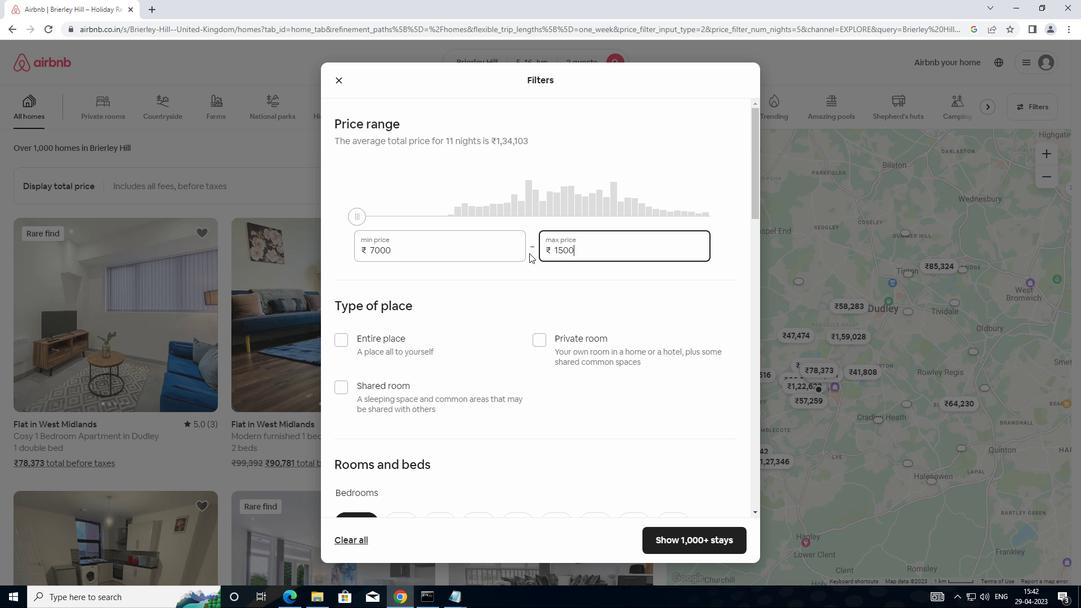 
Action: Mouse moved to (343, 338)
Screenshot: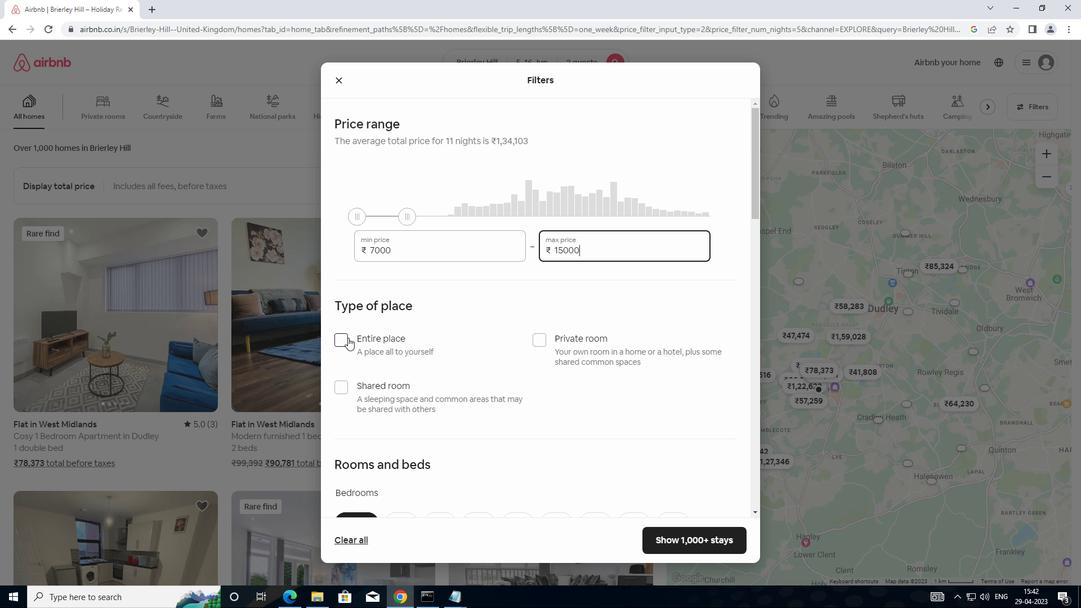 
Action: Mouse pressed left at (343, 338)
Screenshot: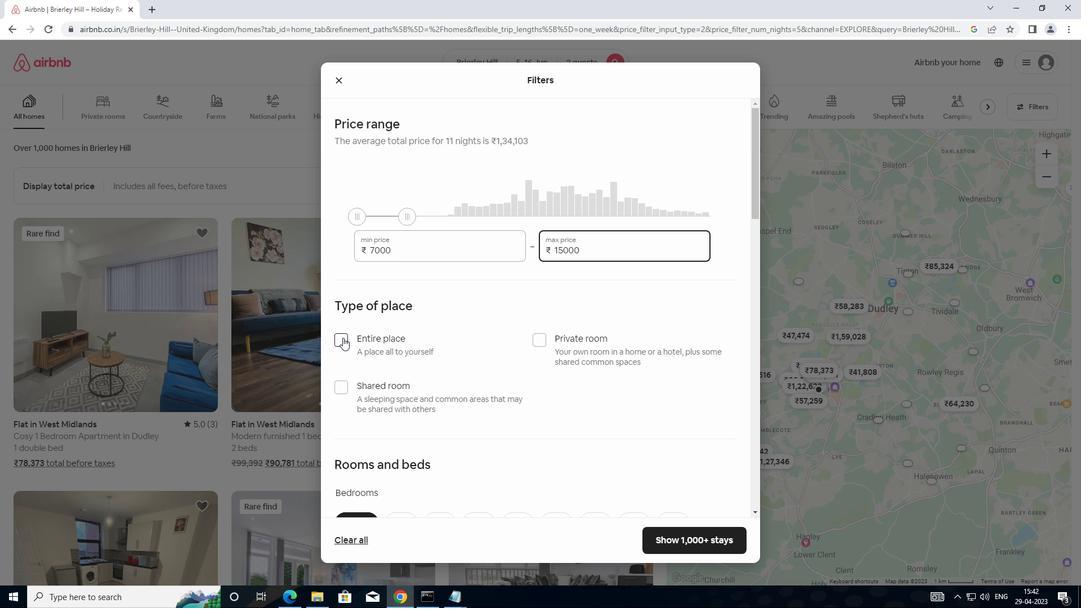 
Action: Mouse moved to (413, 365)
Screenshot: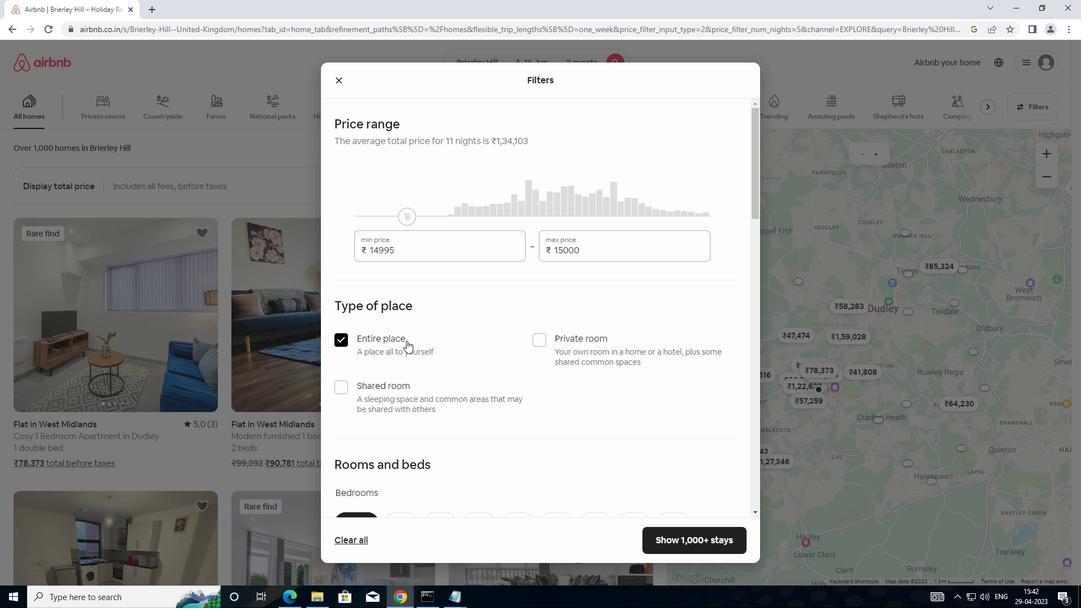 
Action: Mouse scrolled (413, 365) with delta (0, 0)
Screenshot: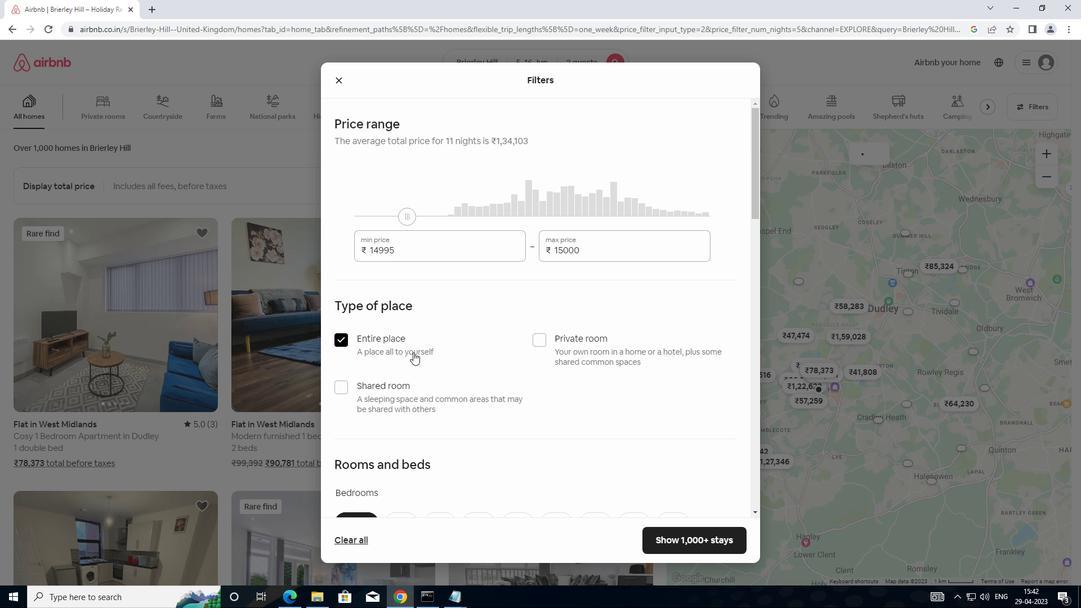 
Action: Mouse scrolled (413, 365) with delta (0, 0)
Screenshot: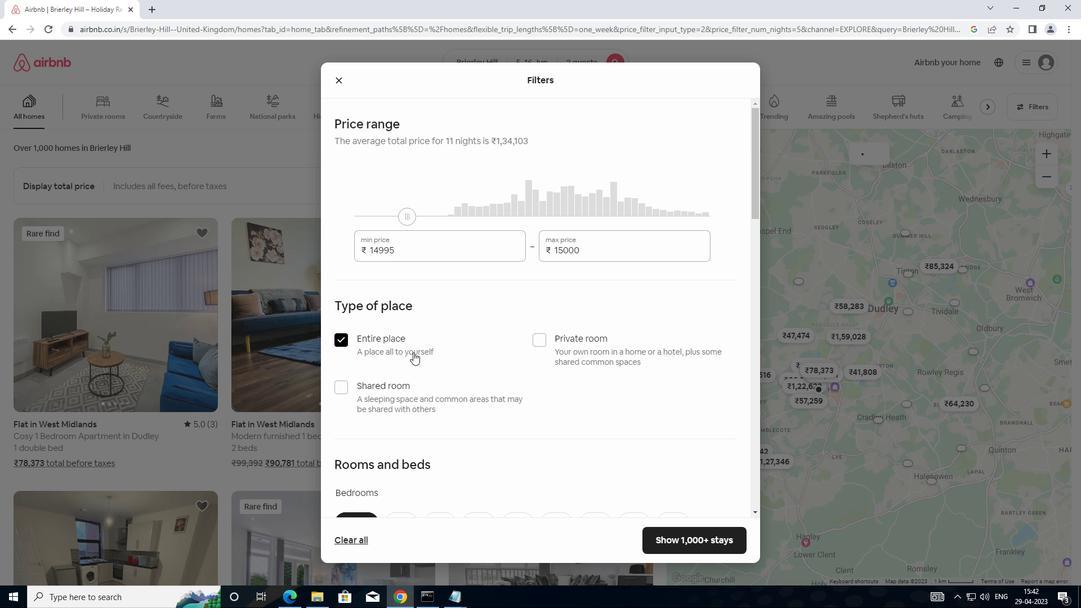 
Action: Mouse moved to (414, 358)
Screenshot: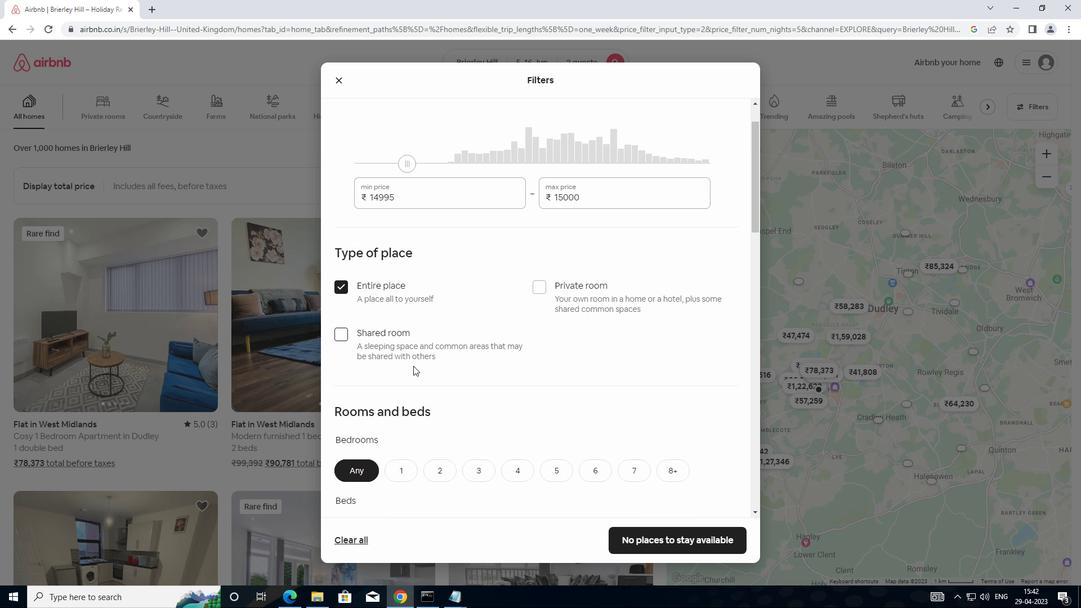 
Action: Mouse scrolled (414, 357) with delta (0, 0)
Screenshot: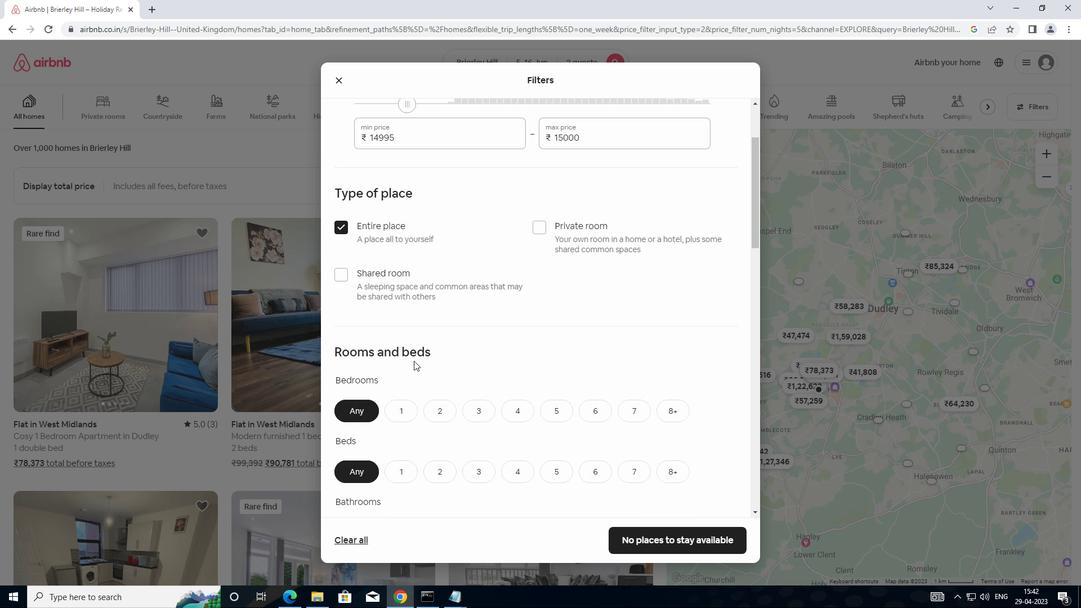 
Action: Mouse scrolled (414, 357) with delta (0, 0)
Screenshot: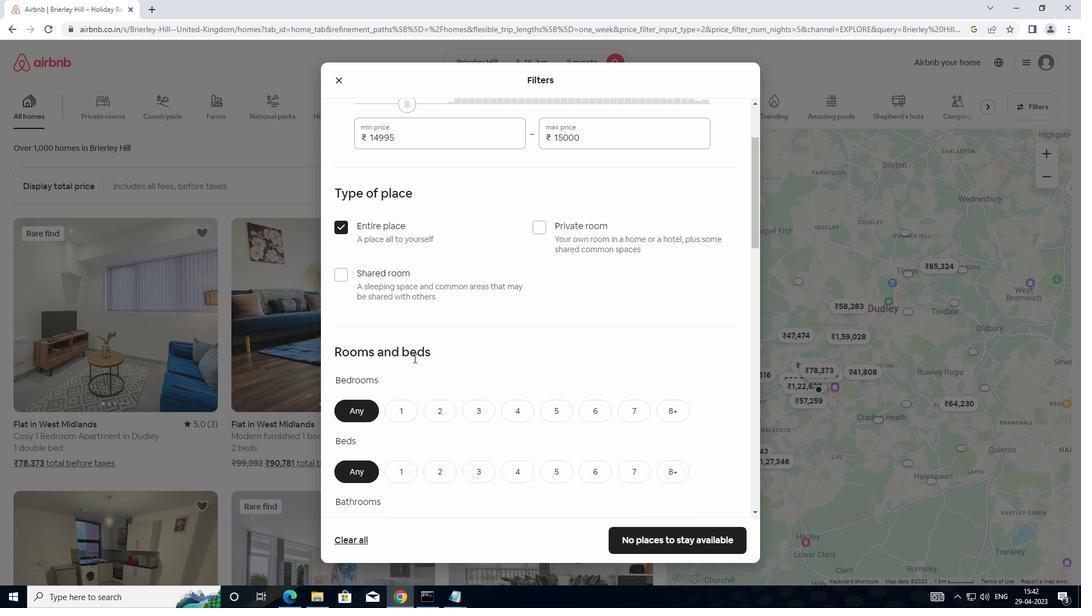 
Action: Mouse moved to (410, 298)
Screenshot: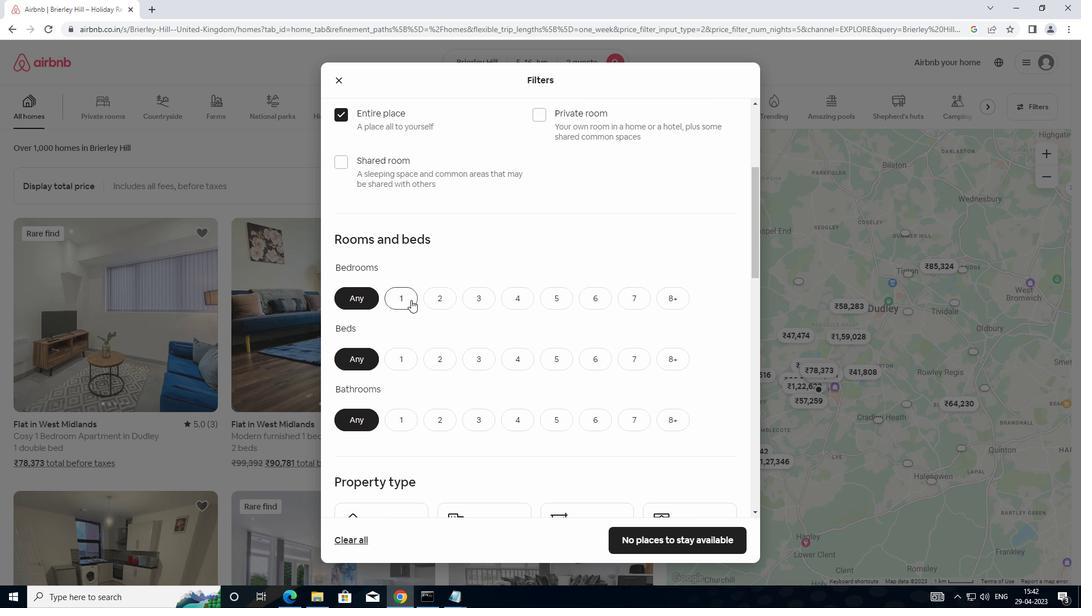 
Action: Mouse pressed left at (410, 298)
Screenshot: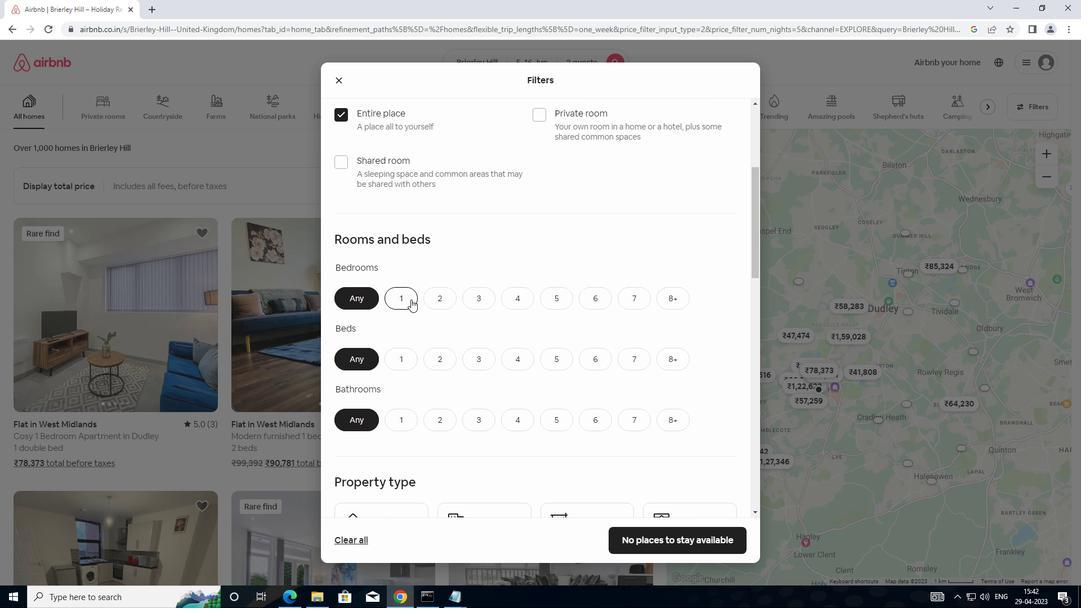 
Action: Mouse moved to (413, 360)
Screenshot: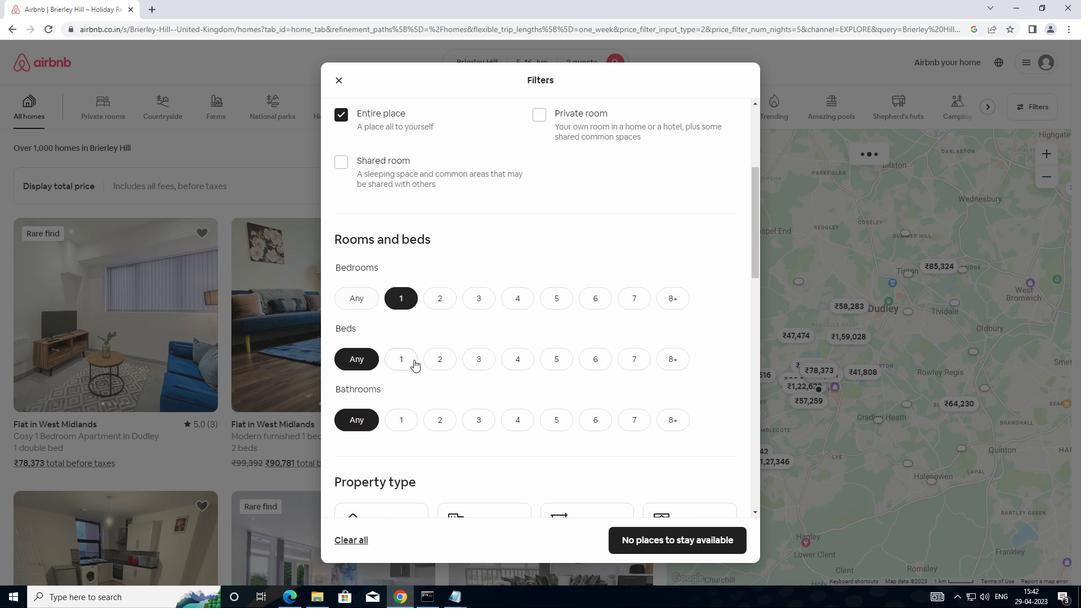 
Action: Mouse pressed left at (413, 360)
Screenshot: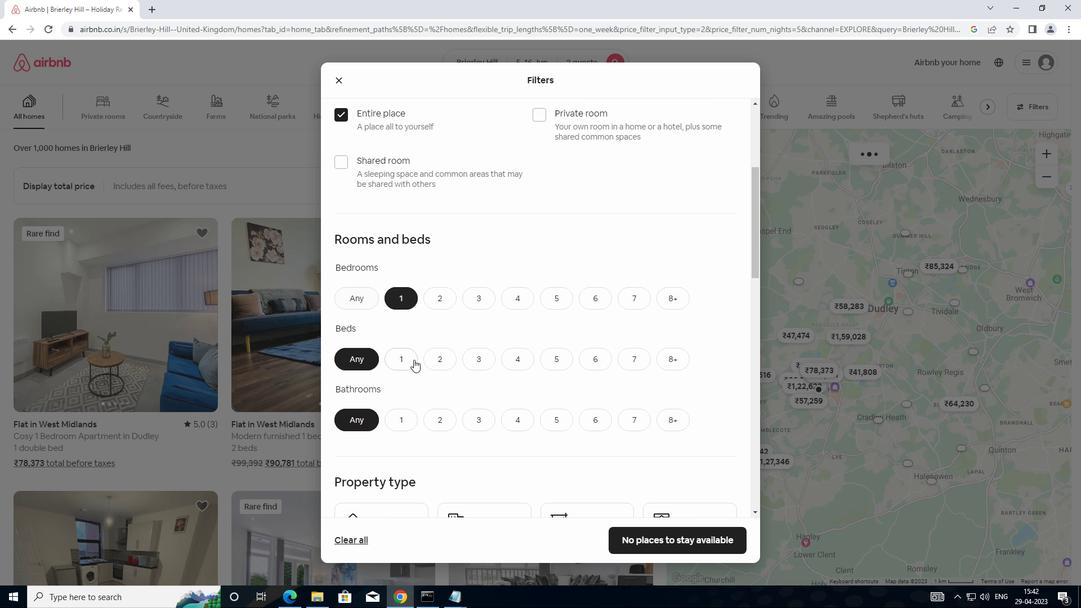 
Action: Mouse moved to (401, 413)
Screenshot: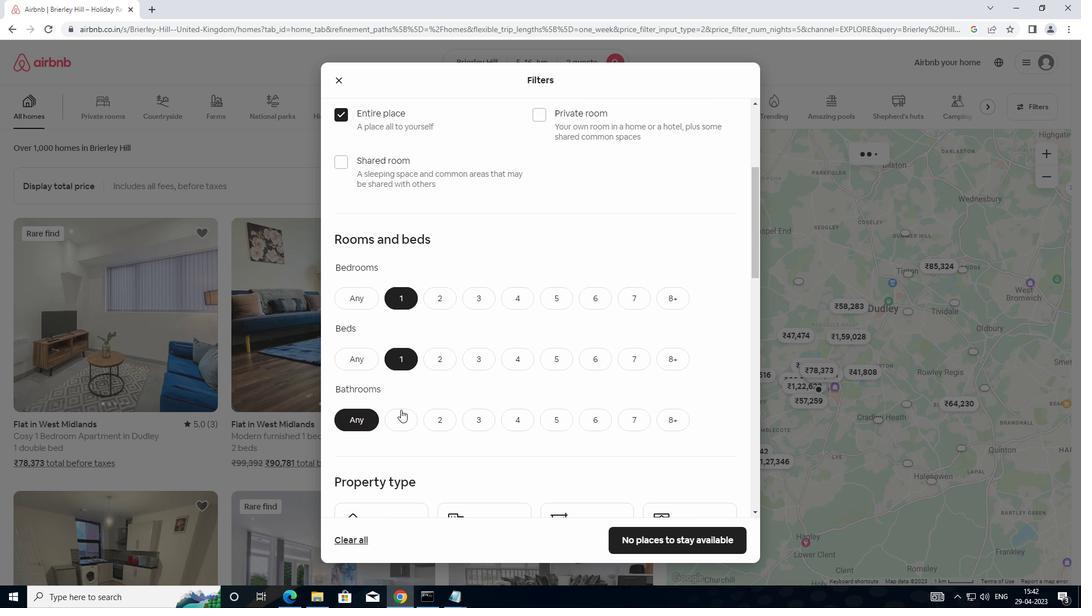 
Action: Mouse pressed left at (401, 413)
Screenshot: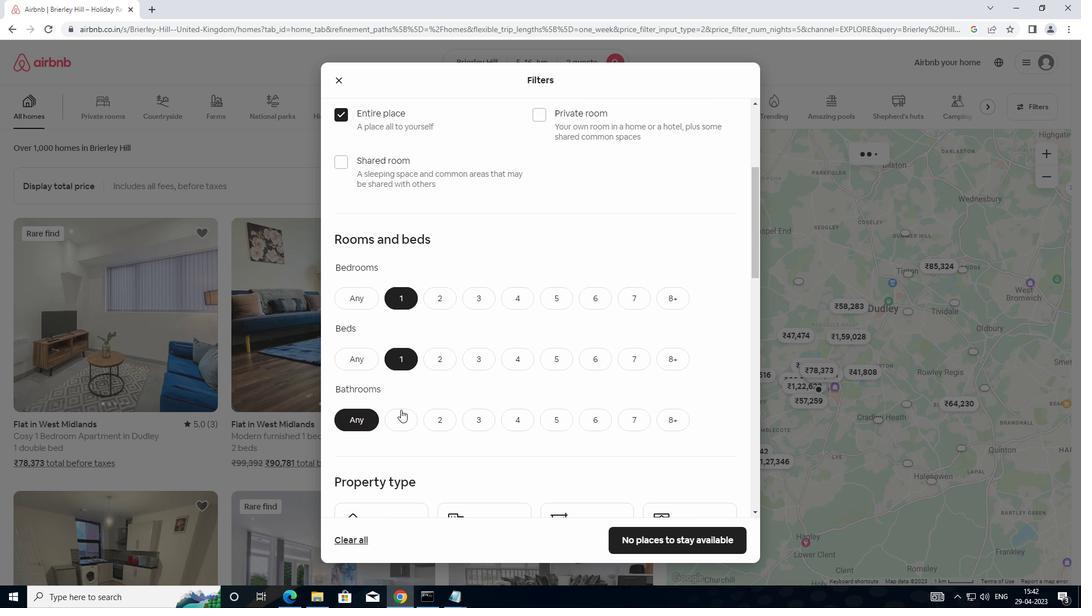 
Action: Mouse moved to (439, 387)
Screenshot: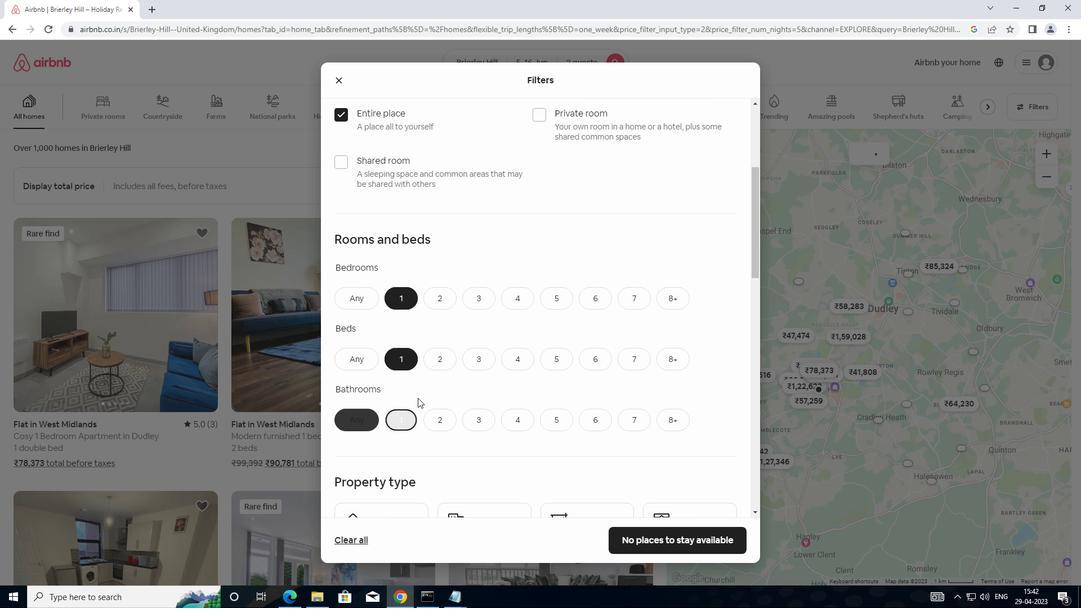 
Action: Mouse scrolled (439, 387) with delta (0, 0)
Screenshot: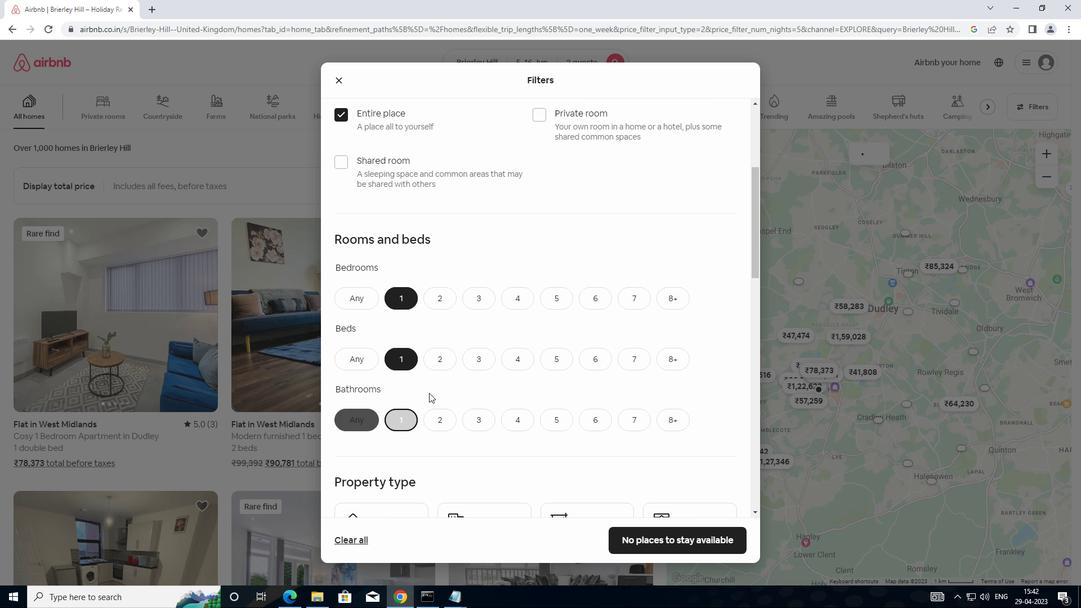 
Action: Mouse scrolled (439, 387) with delta (0, 0)
Screenshot: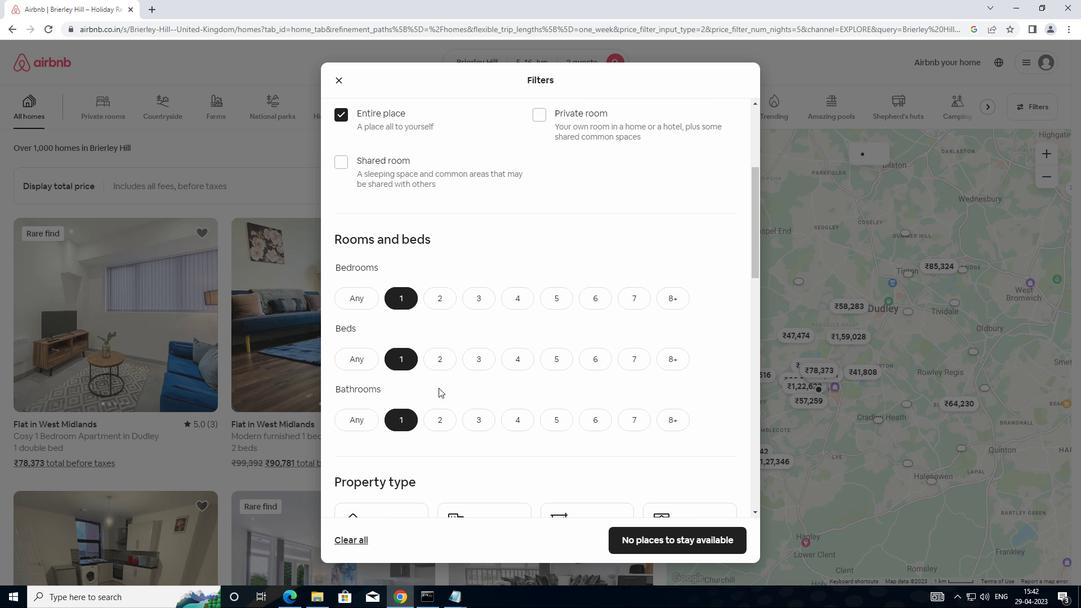 
Action: Mouse scrolled (439, 387) with delta (0, 0)
Screenshot: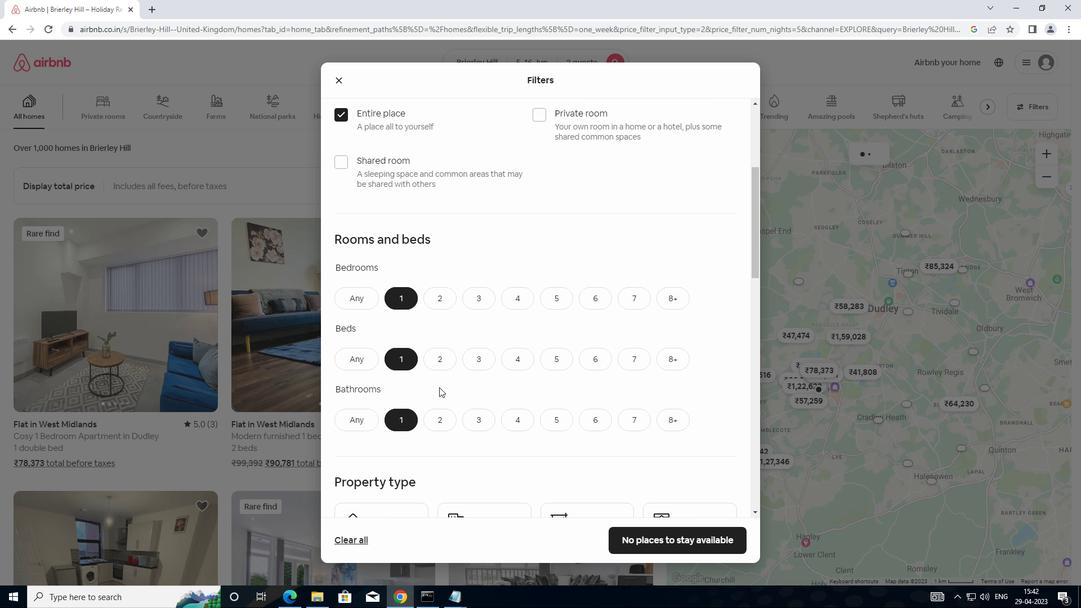 
Action: Mouse moved to (382, 371)
Screenshot: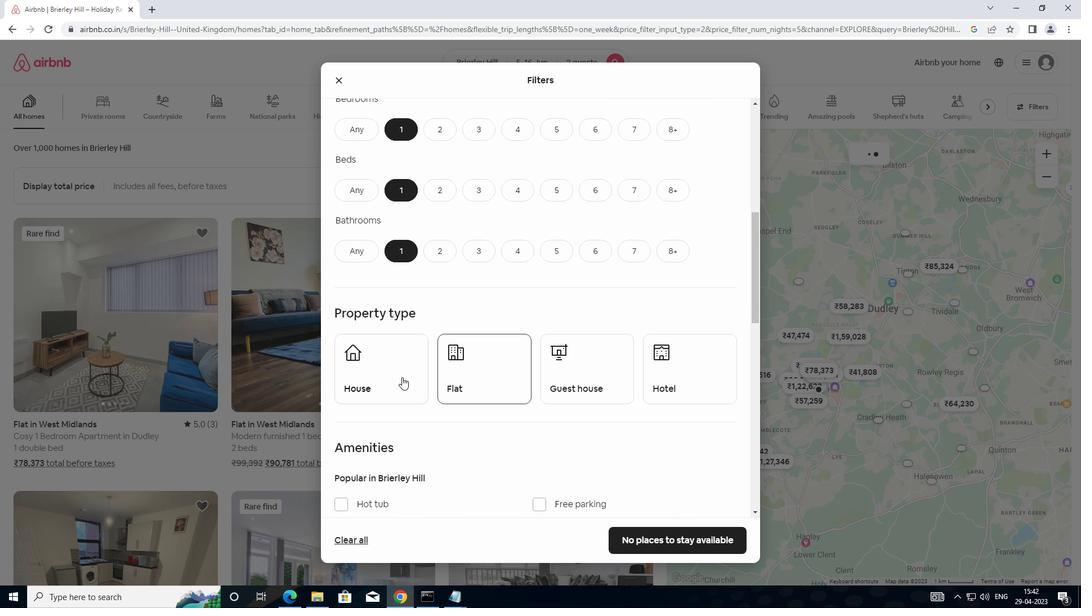 
Action: Mouse pressed left at (382, 371)
Screenshot: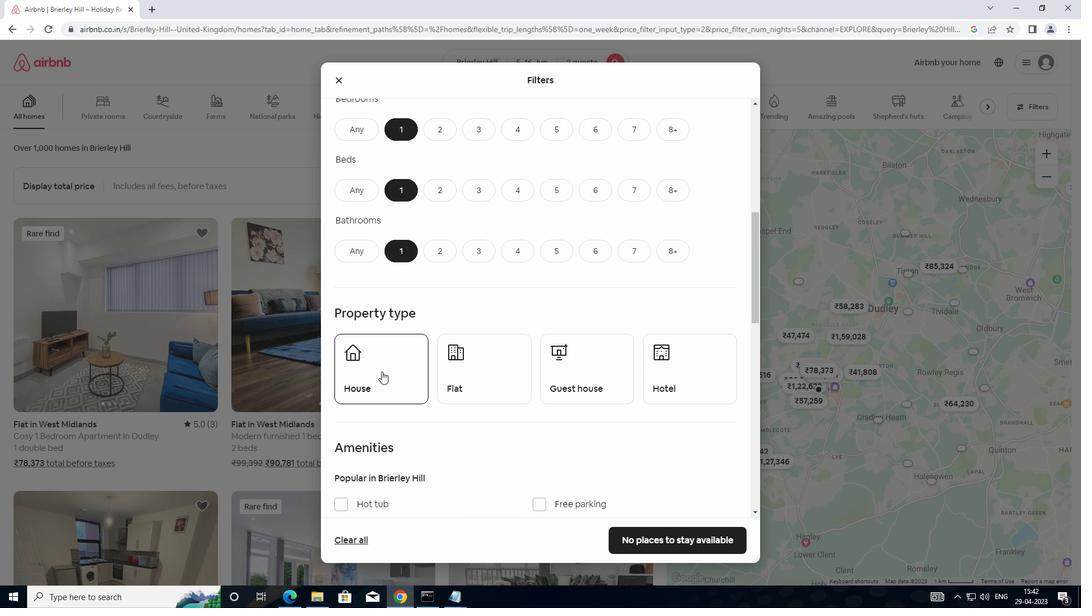 
Action: Mouse moved to (487, 378)
Screenshot: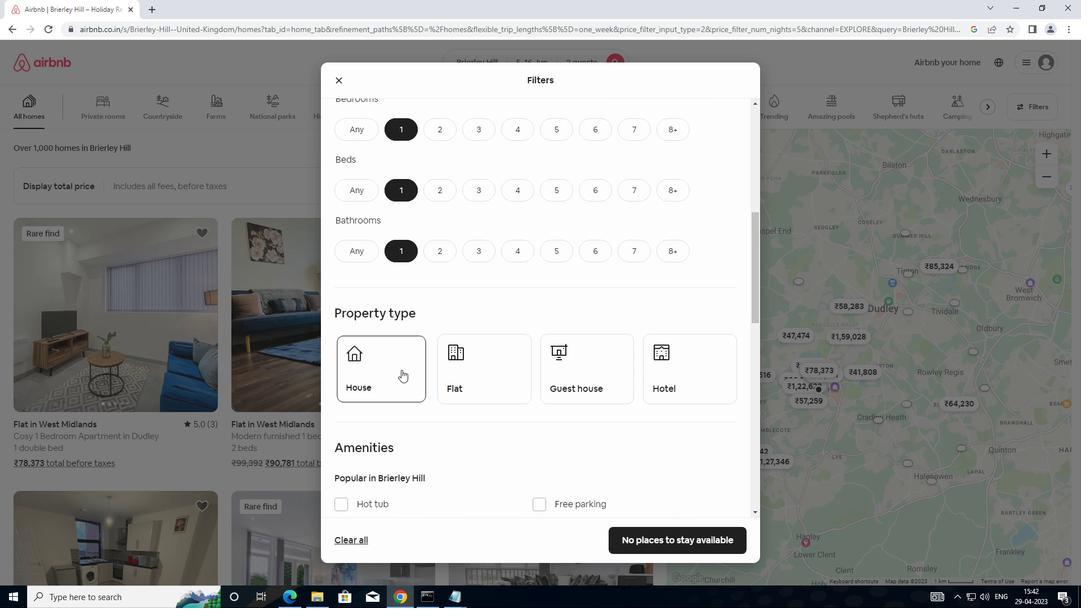 
Action: Mouse pressed left at (487, 378)
Screenshot: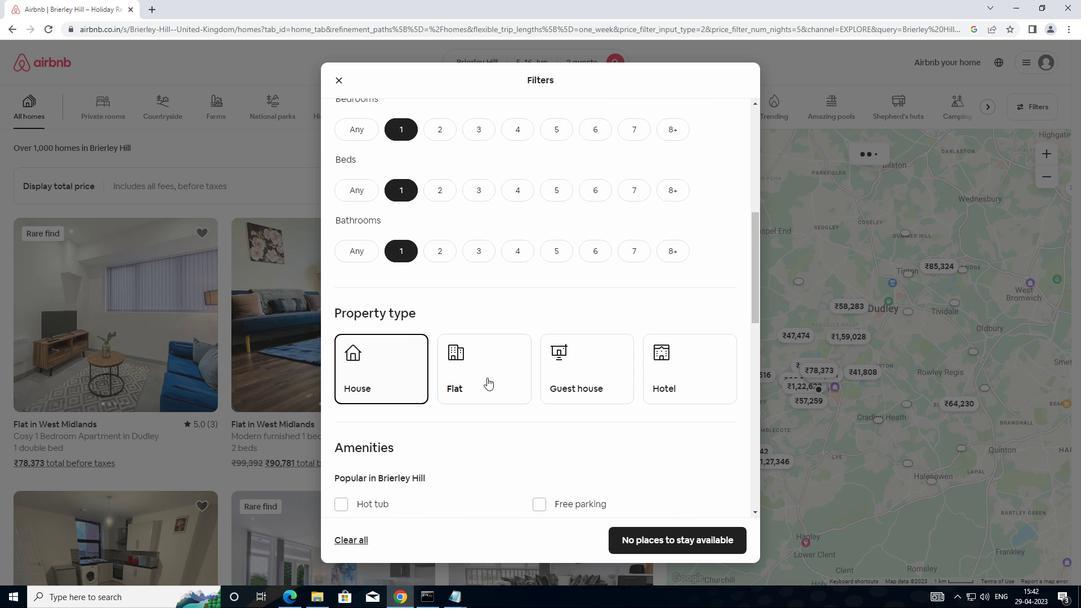
Action: Mouse moved to (560, 385)
Screenshot: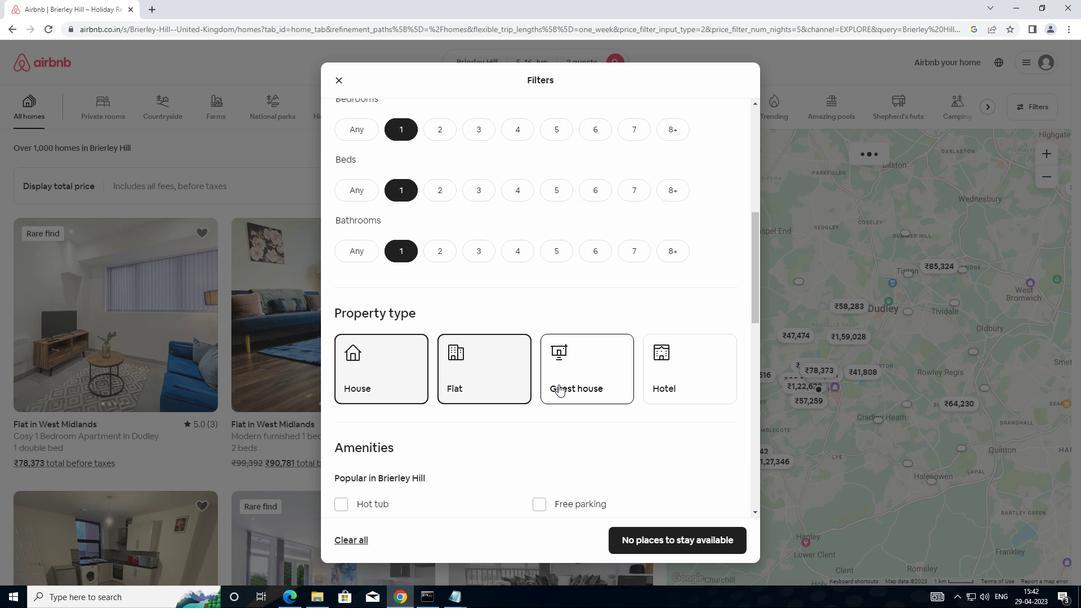 
Action: Mouse pressed left at (560, 385)
Screenshot: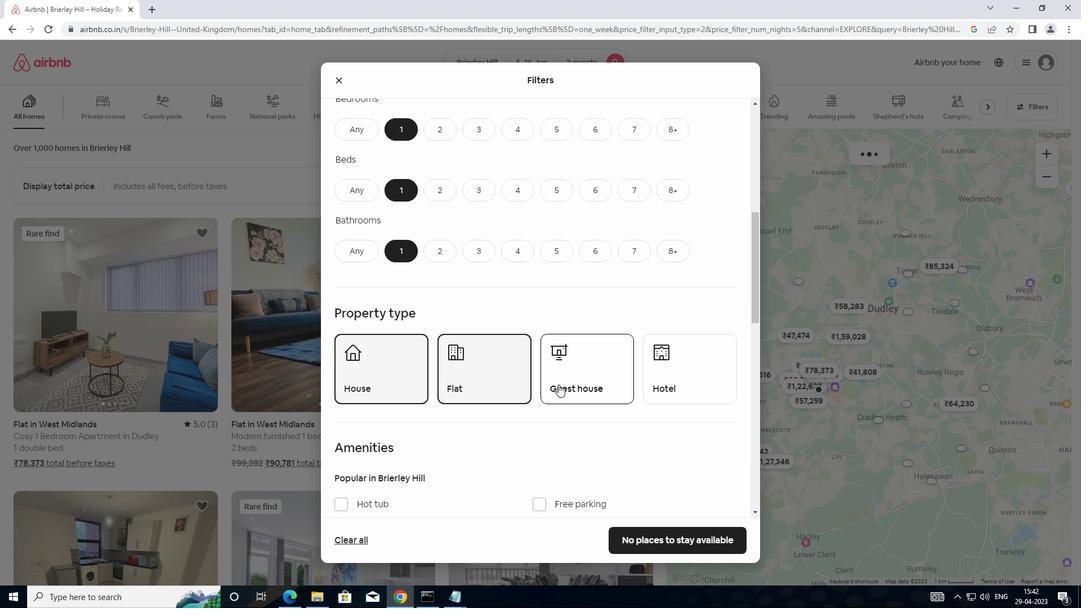 
Action: Mouse moved to (694, 395)
Screenshot: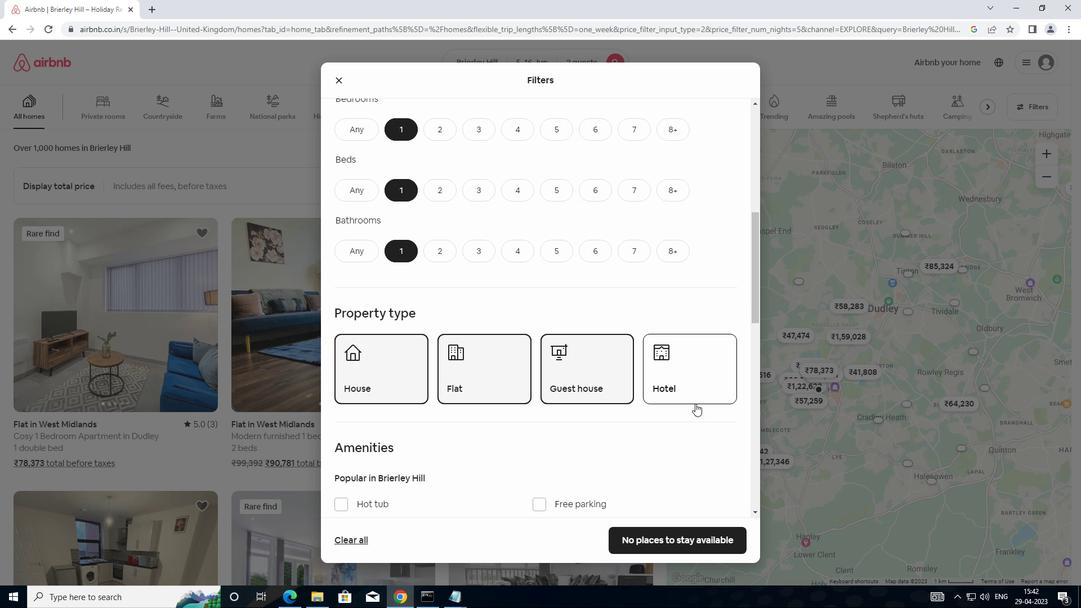 
Action: Mouse pressed left at (694, 395)
Screenshot: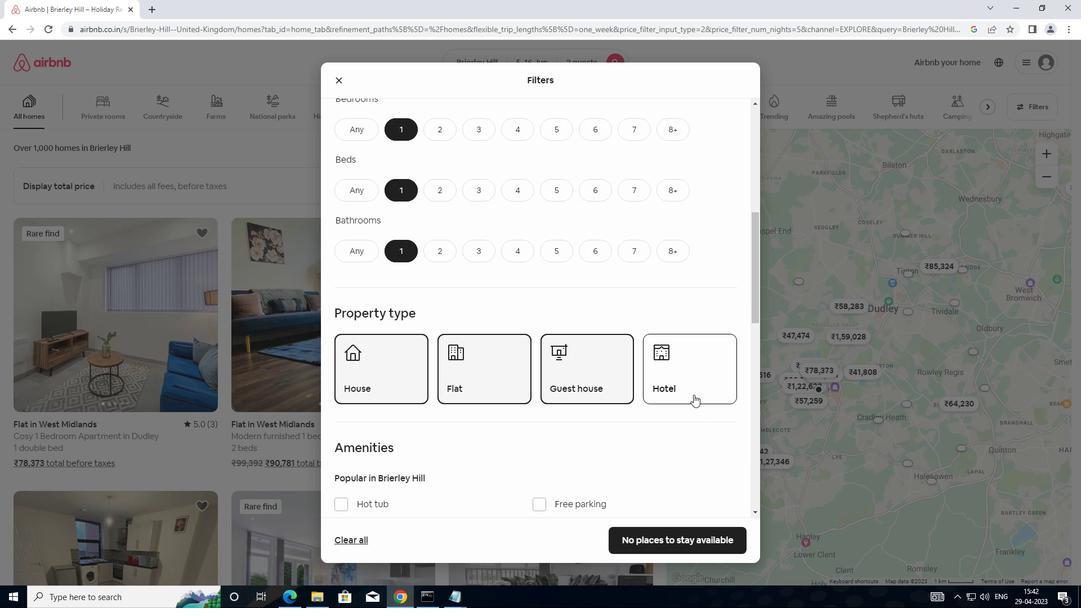 
Action: Mouse moved to (360, 487)
Screenshot: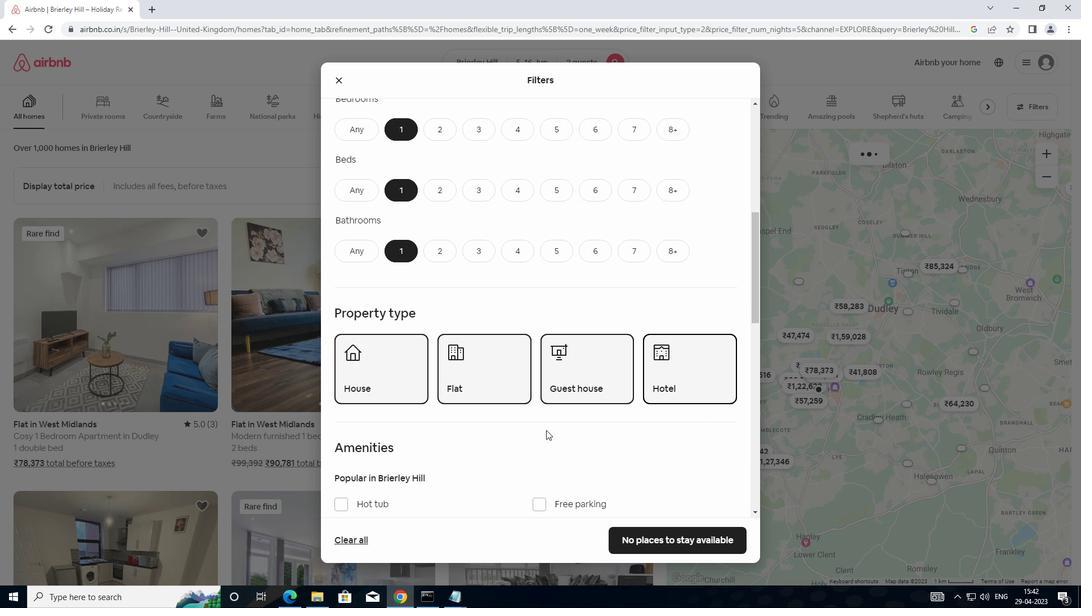 
Action: Mouse scrolled (360, 486) with delta (0, 0)
Screenshot: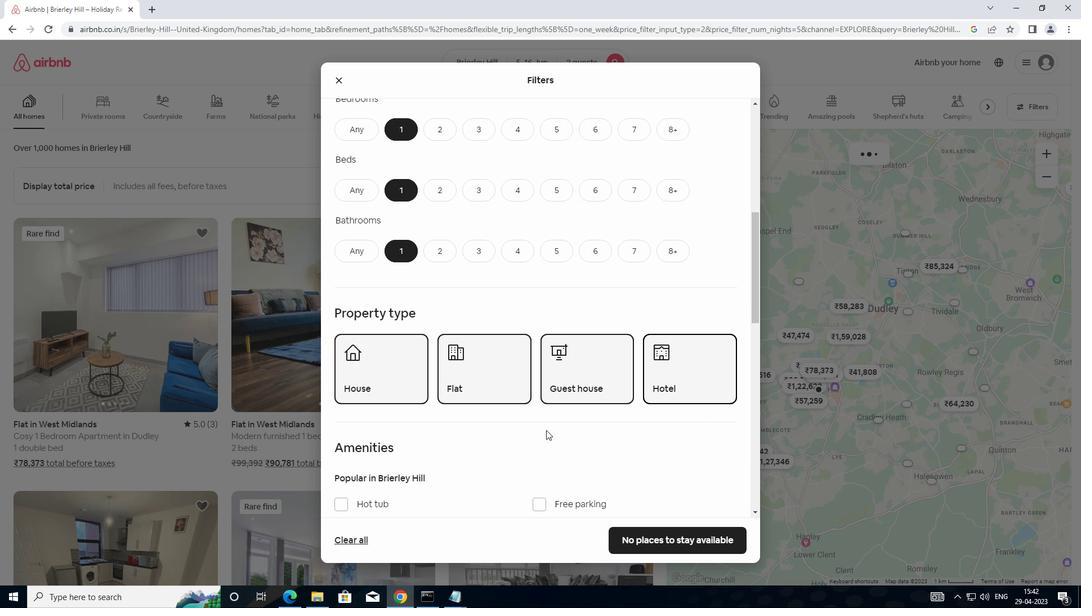 
Action: Mouse scrolled (360, 486) with delta (0, 0)
Screenshot: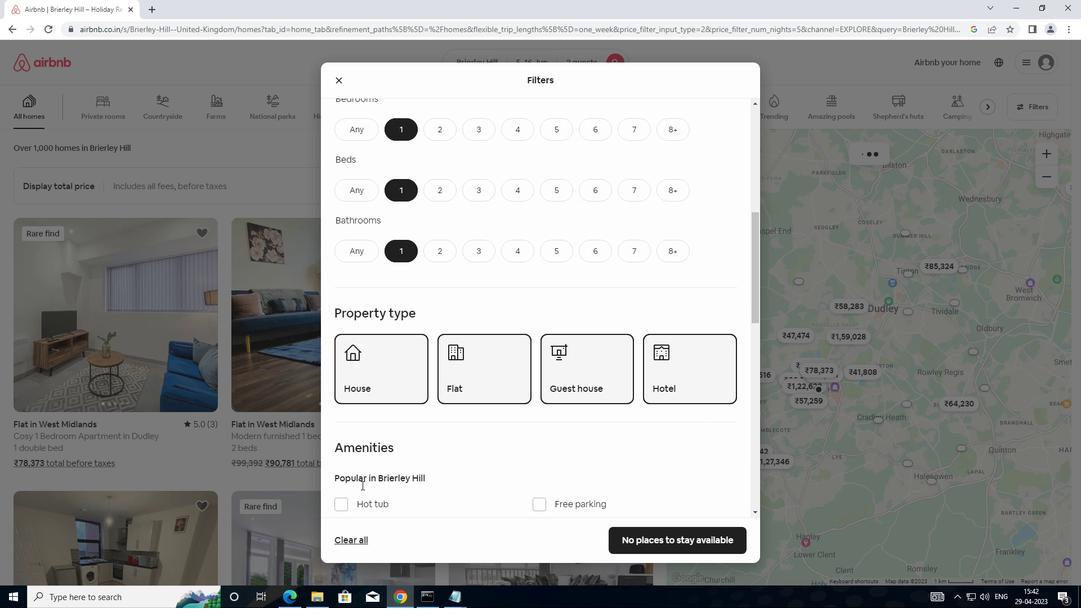 
Action: Mouse moved to (361, 485)
Screenshot: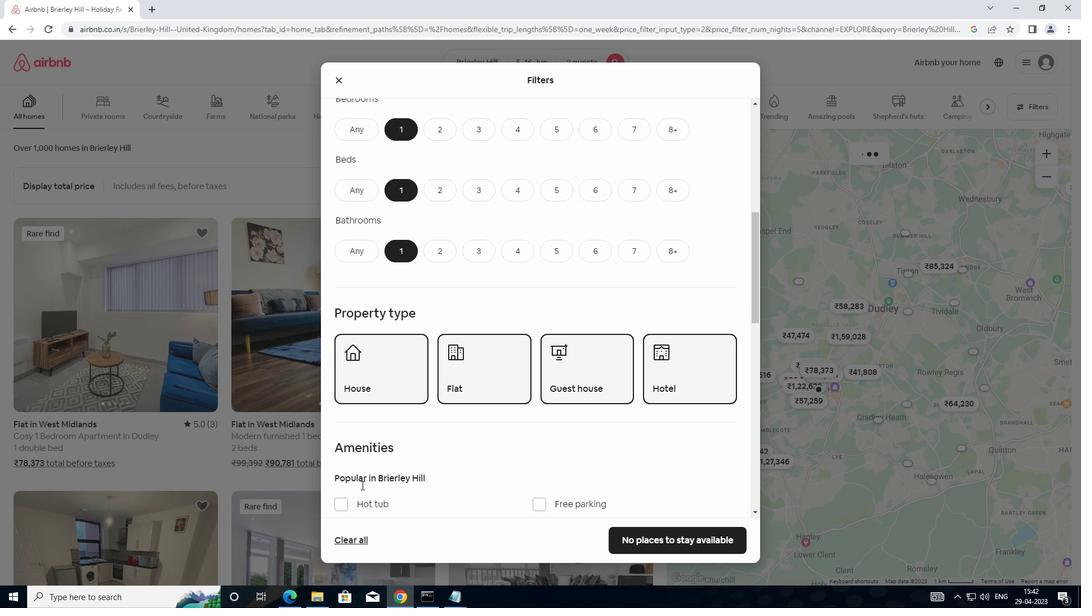 
Action: Mouse scrolled (361, 485) with delta (0, 0)
Screenshot: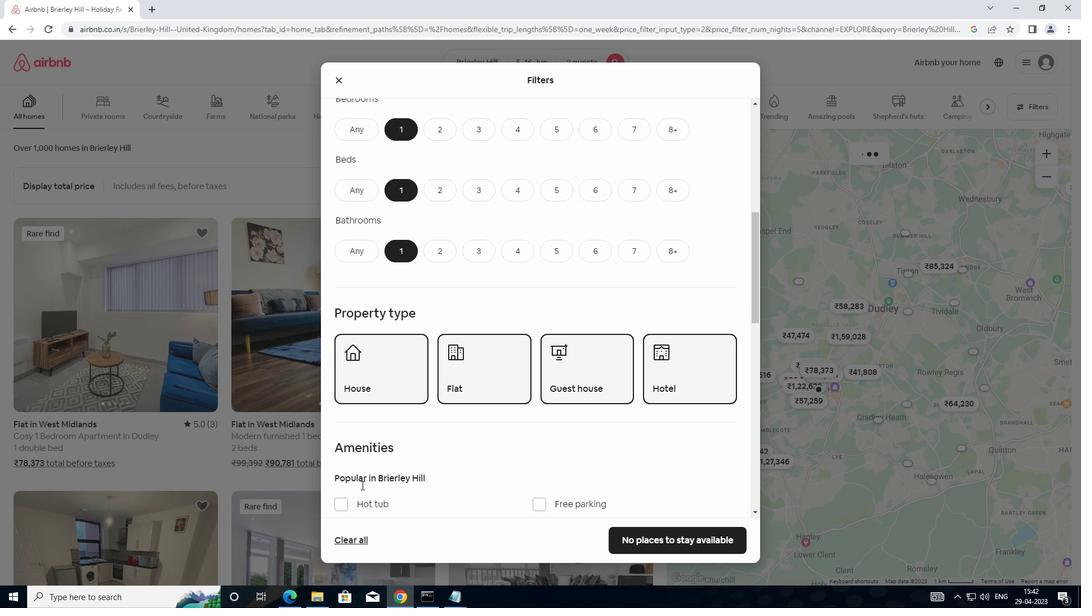 
Action: Mouse moved to (380, 468)
Screenshot: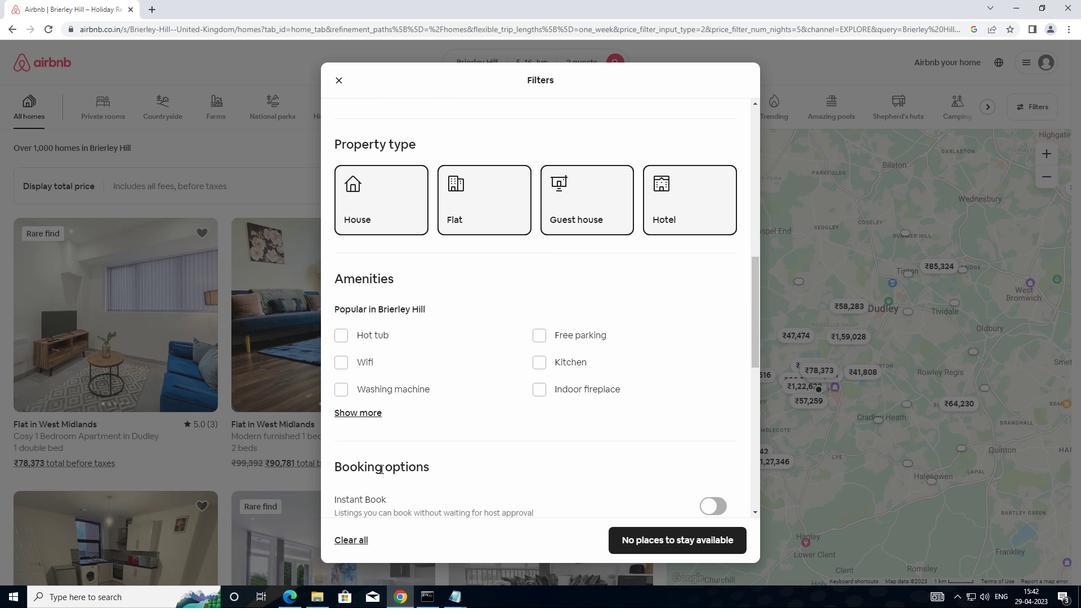 
Action: Mouse scrolled (380, 468) with delta (0, 0)
Screenshot: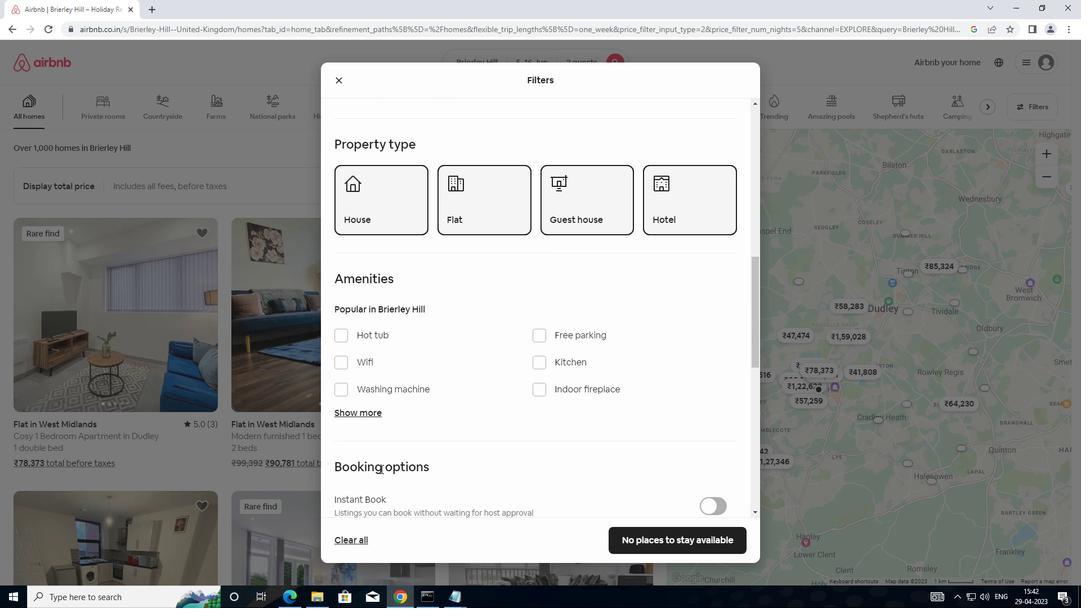 
Action: Mouse moved to (381, 468)
Screenshot: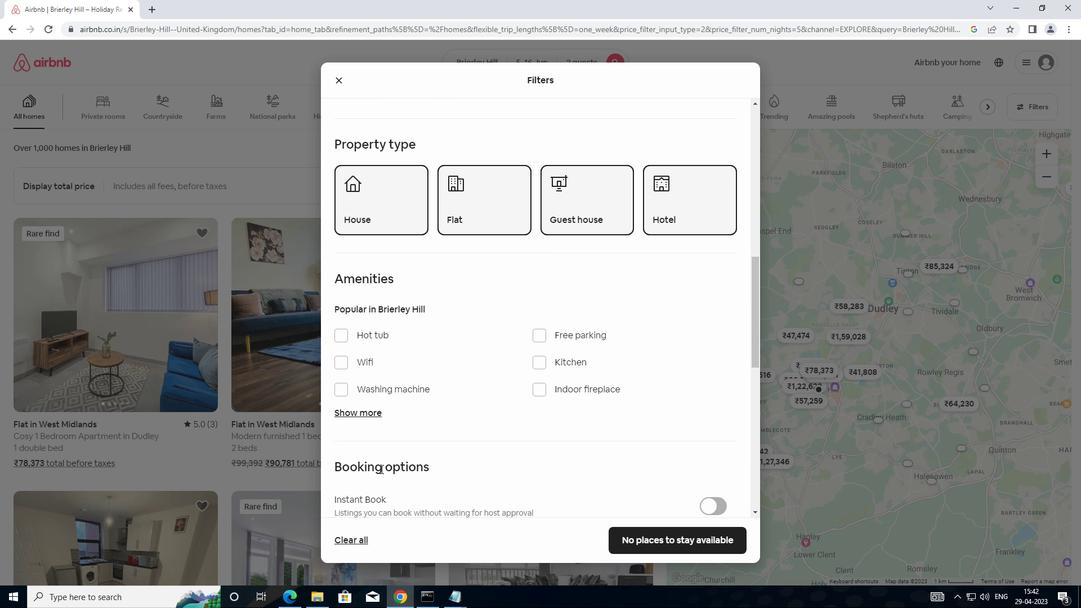 
Action: Mouse scrolled (381, 468) with delta (0, 0)
Screenshot: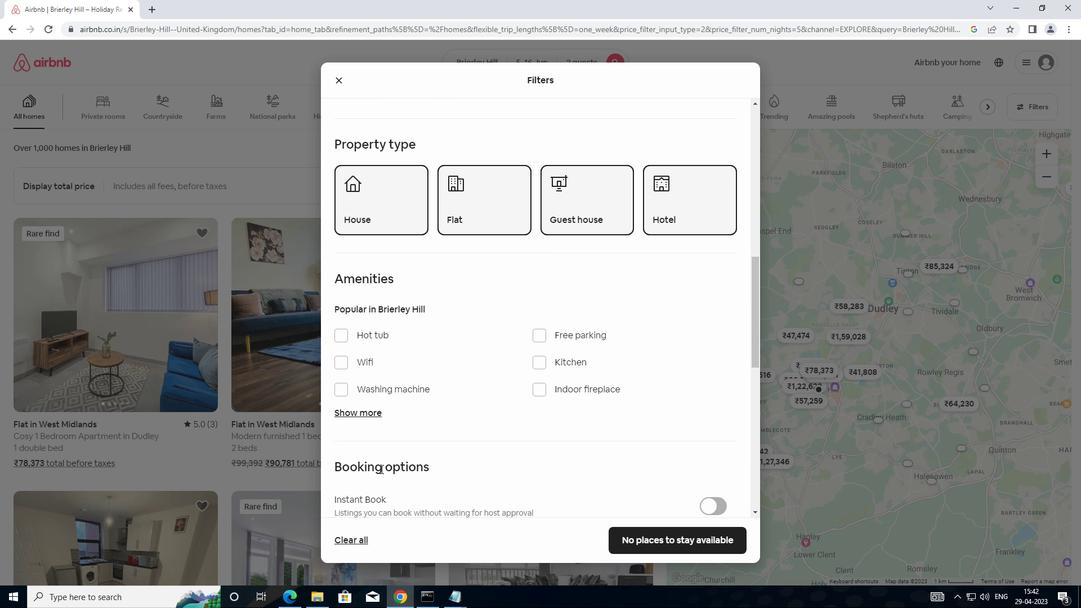 
Action: Mouse moved to (719, 425)
Screenshot: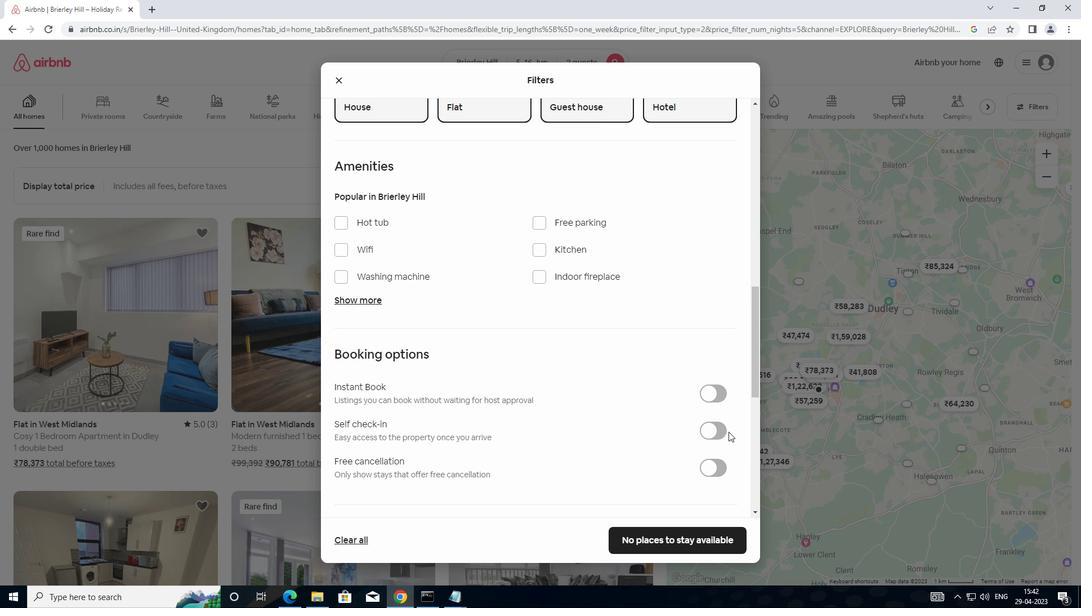 
Action: Mouse pressed left at (719, 425)
Screenshot: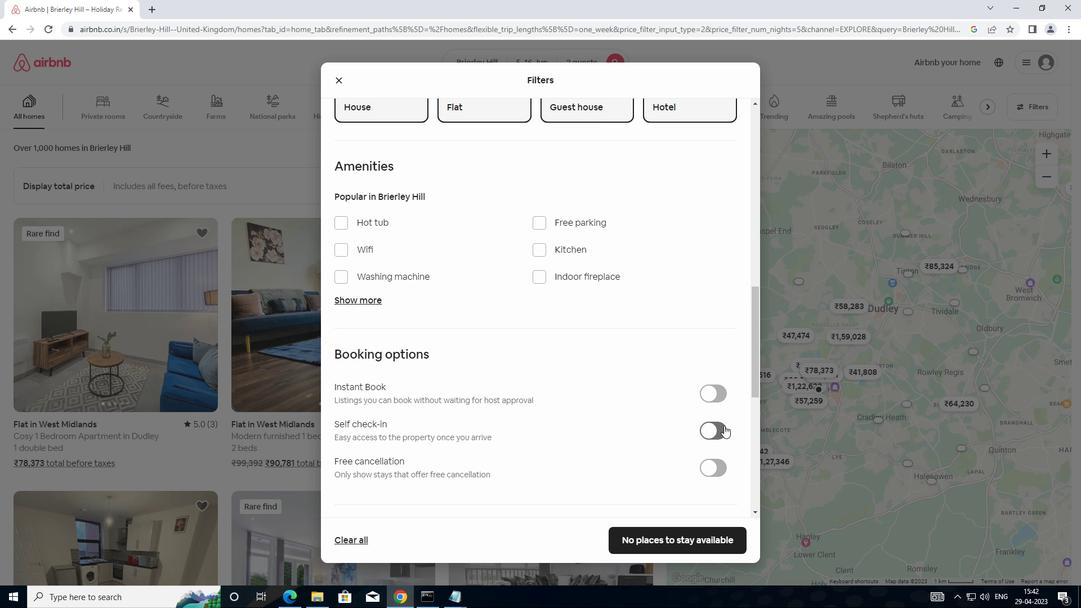 
Action: Mouse moved to (415, 582)
Screenshot: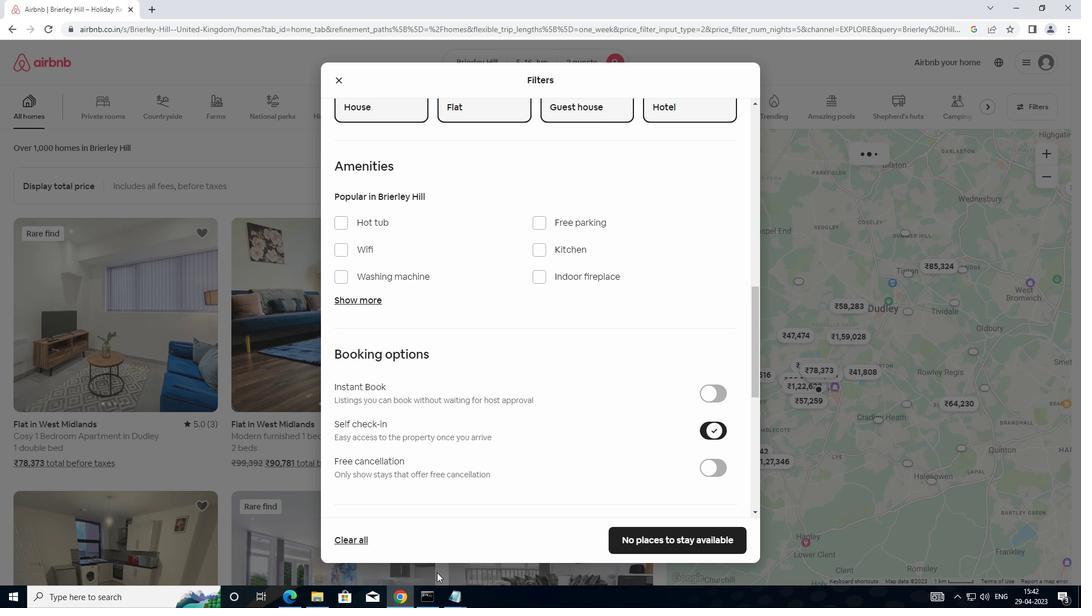 
Action: Mouse scrolled (415, 582) with delta (0, 0)
Screenshot: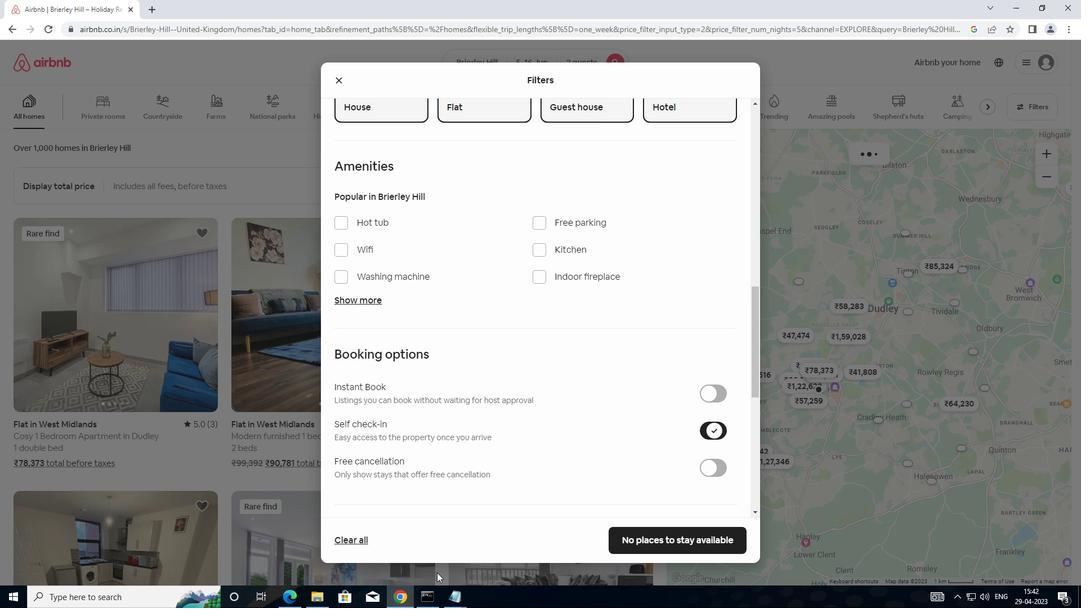 
Action: Mouse scrolled (415, 582) with delta (0, 0)
Screenshot: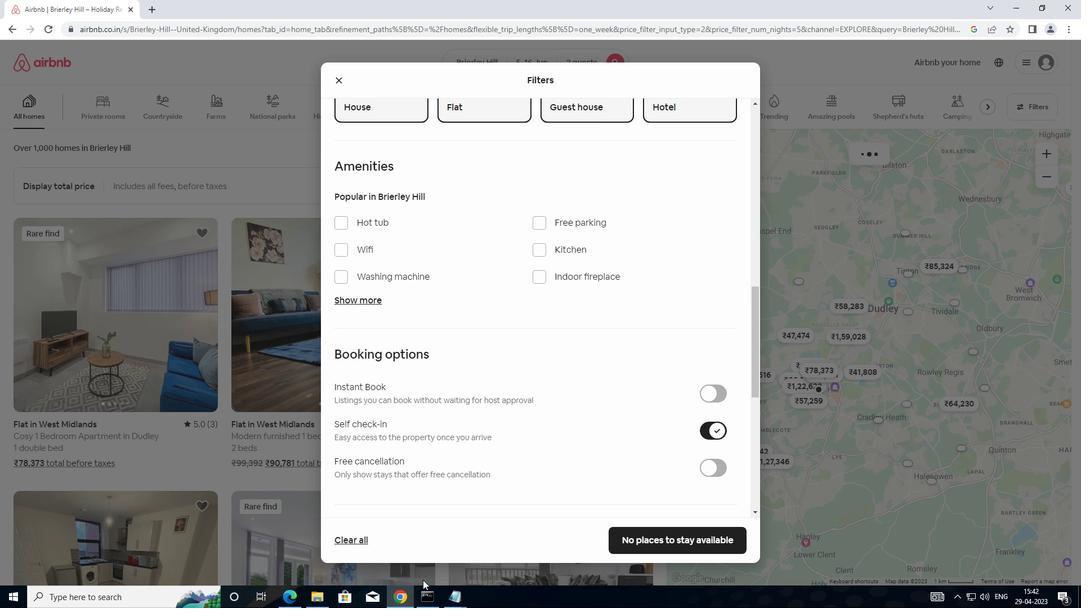 
Action: Mouse scrolled (415, 582) with delta (0, 0)
Screenshot: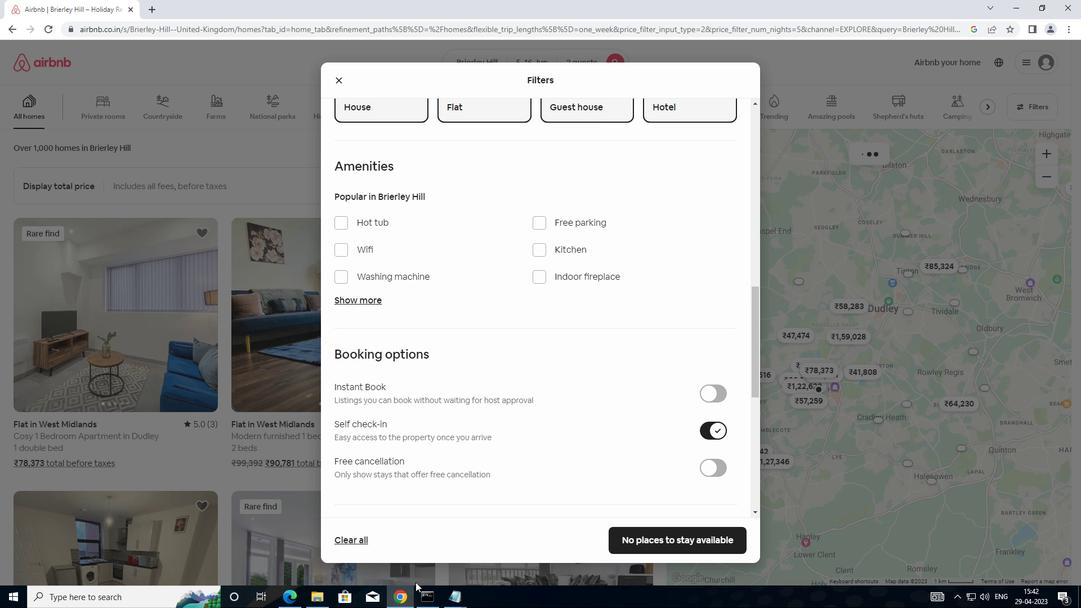 
Action: Mouse scrolled (415, 582) with delta (0, 0)
Screenshot: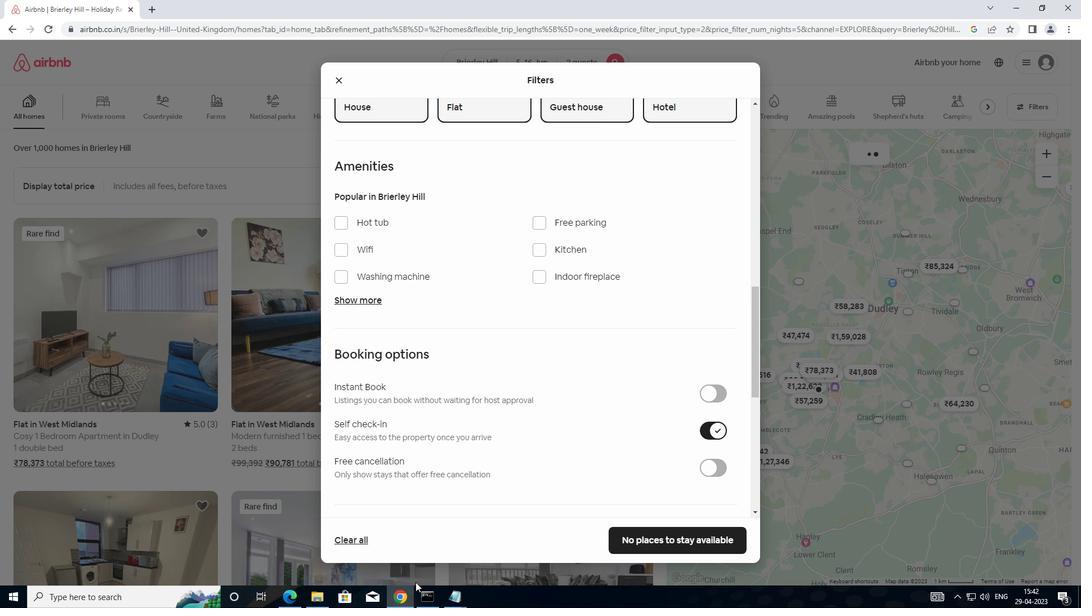 
Action: Mouse moved to (427, 497)
Screenshot: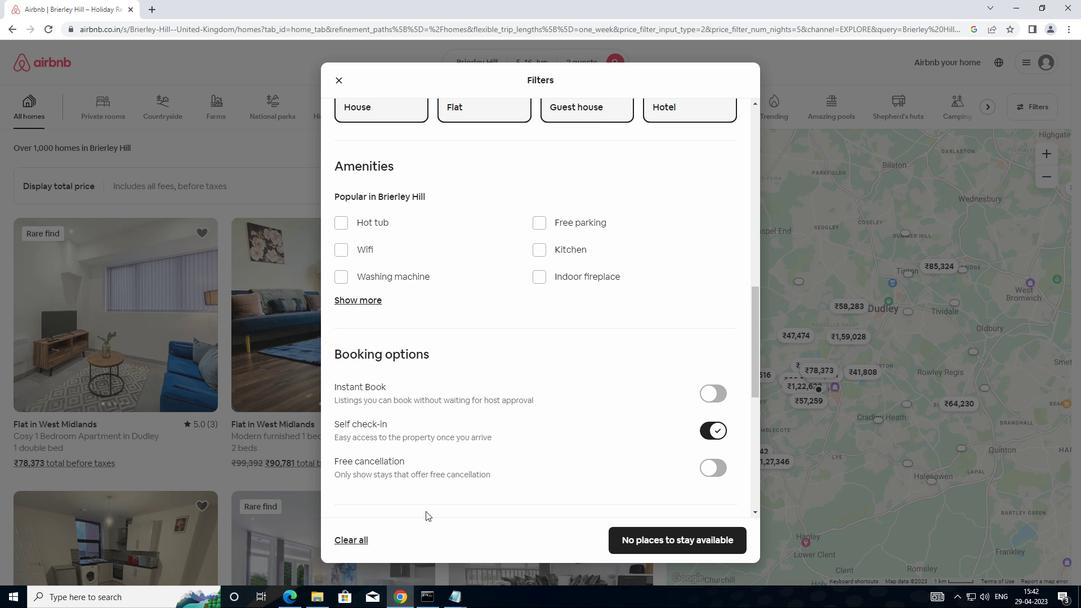 
Action: Mouse scrolled (427, 496) with delta (0, 0)
Screenshot: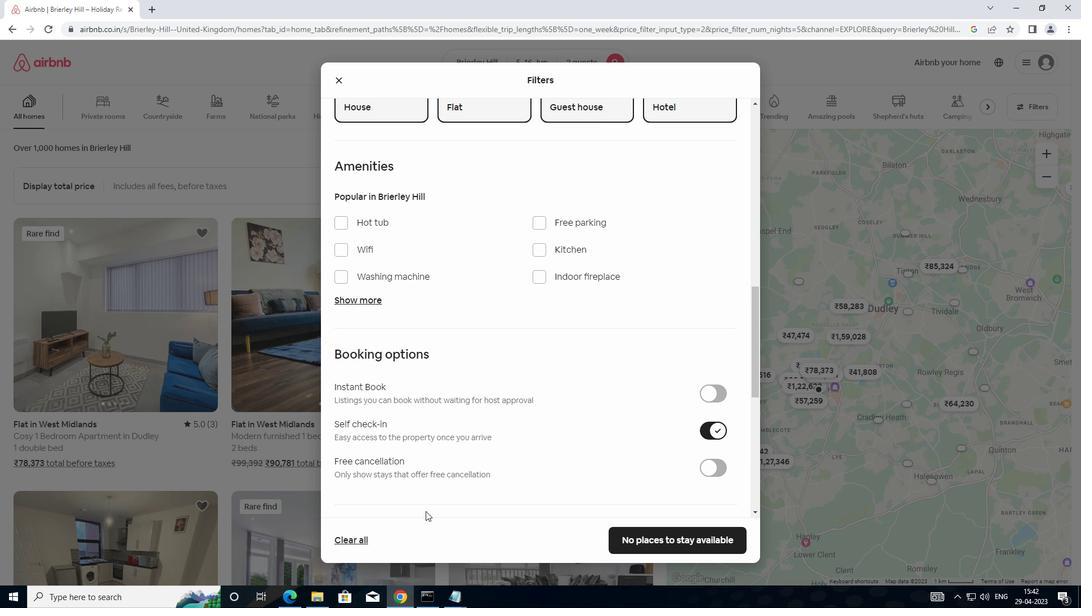 
Action: Mouse scrolled (427, 496) with delta (0, 0)
Screenshot: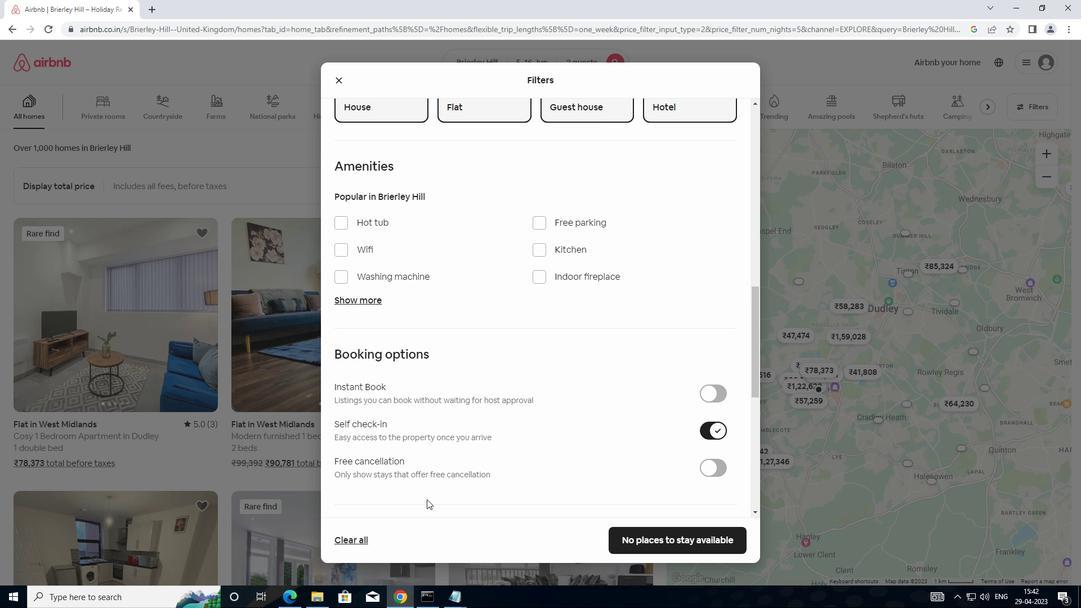 
Action: Mouse scrolled (427, 496) with delta (0, 0)
Screenshot: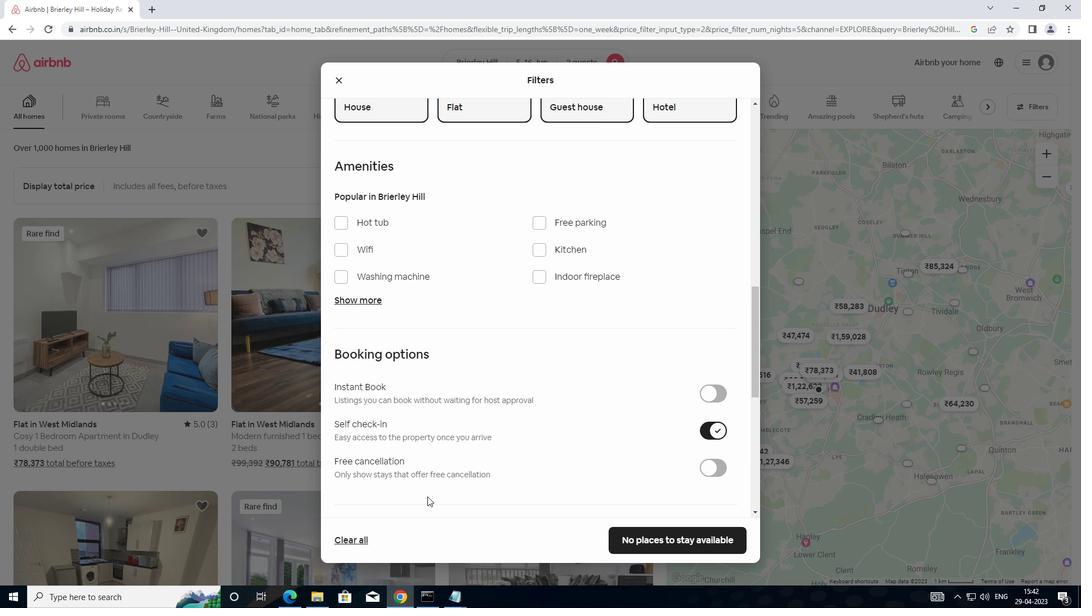 
Action: Mouse moved to (430, 494)
Screenshot: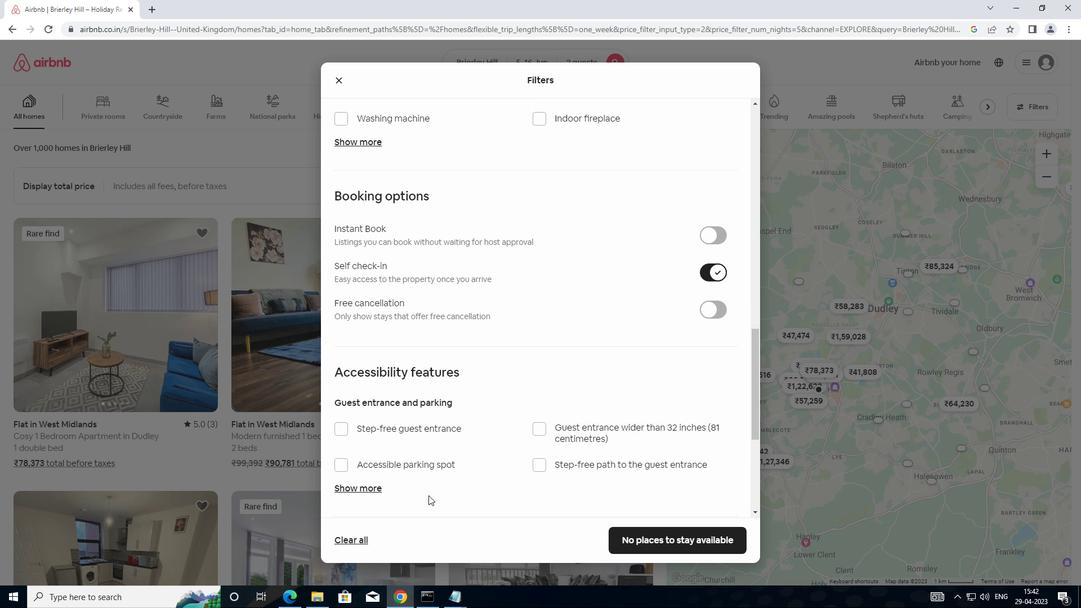 
Action: Mouse scrolled (430, 493) with delta (0, 0)
Screenshot: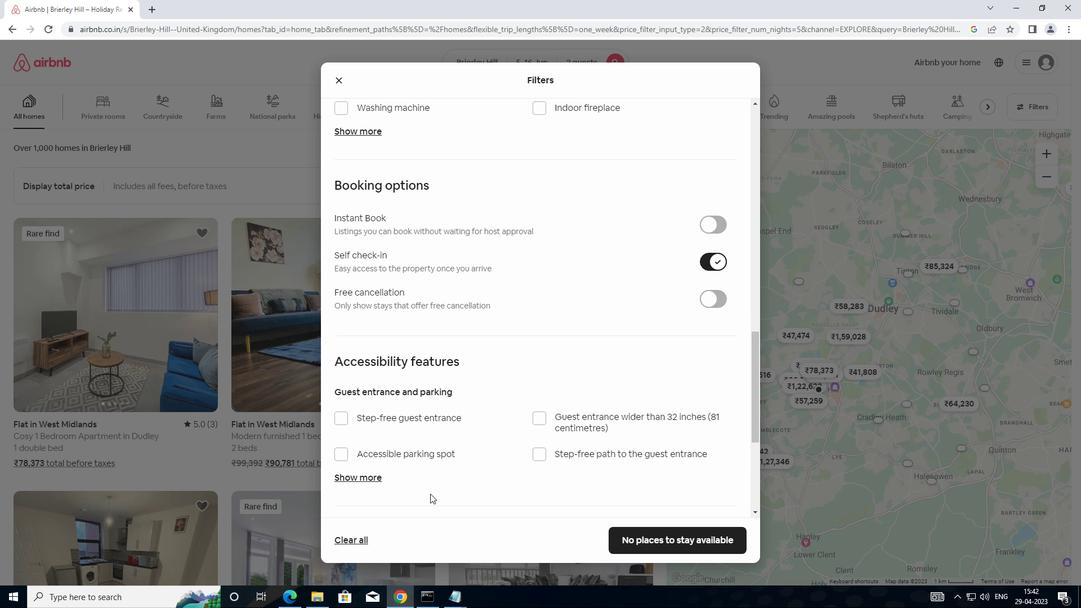 
Action: Mouse scrolled (430, 493) with delta (0, 0)
Screenshot: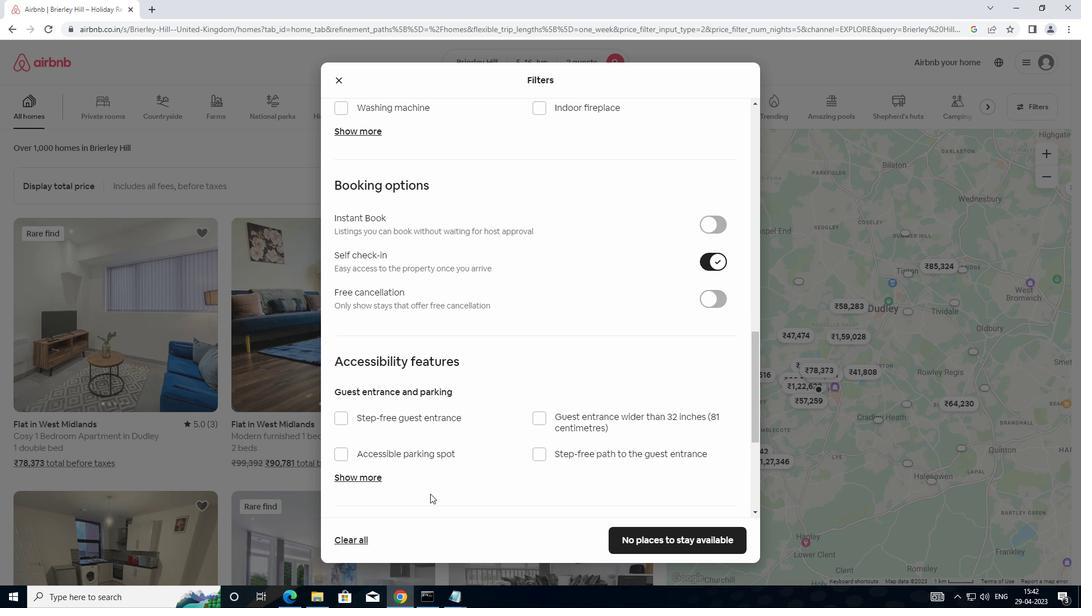 
Action: Mouse moved to (431, 492)
Screenshot: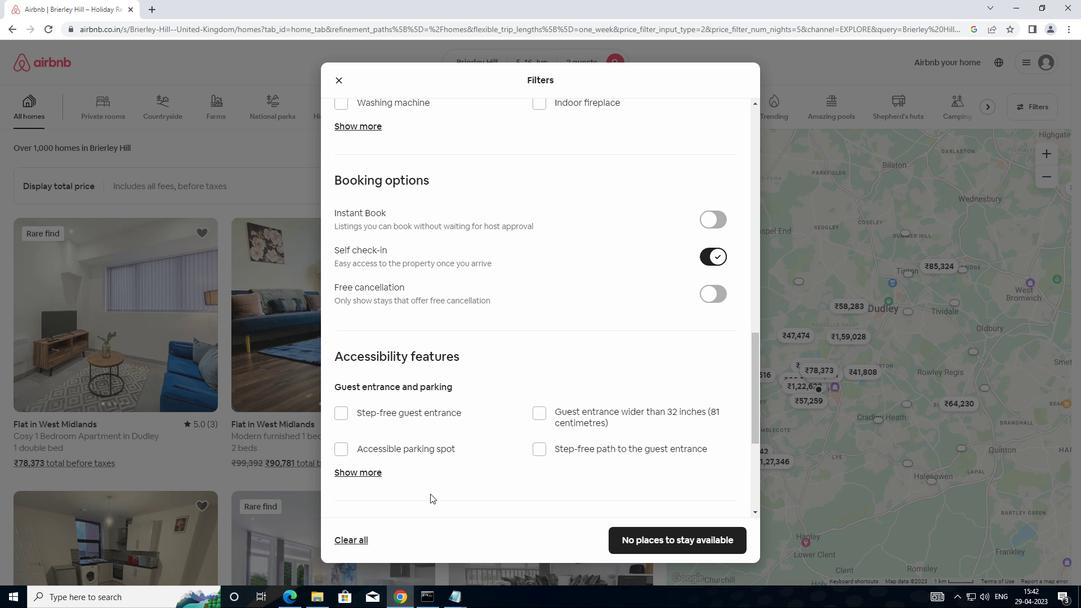 
Action: Mouse scrolled (431, 491) with delta (0, 0)
Screenshot: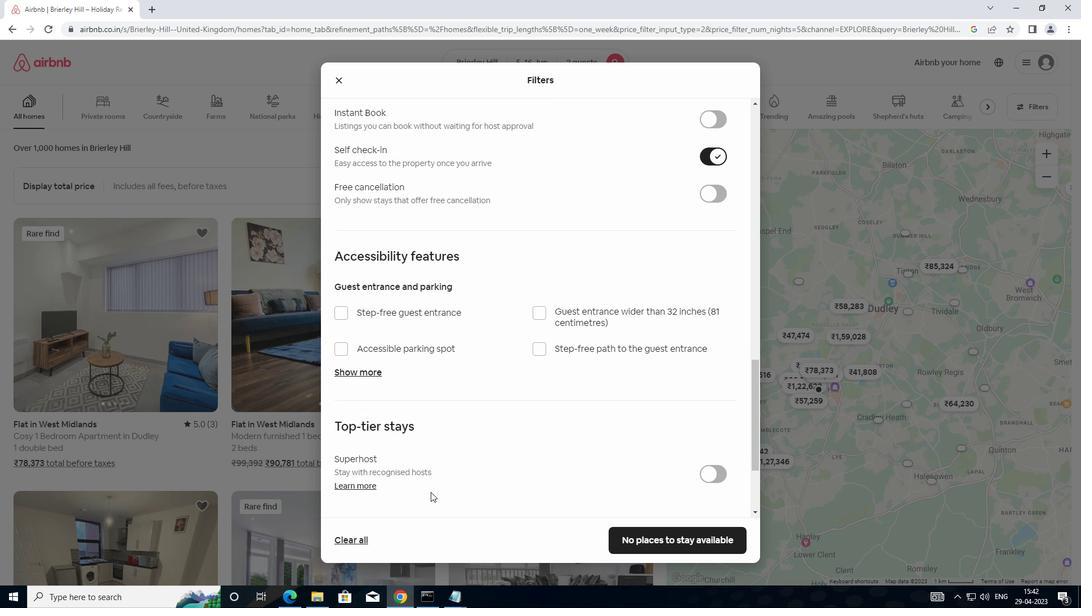 
Action: Mouse scrolled (431, 491) with delta (0, 0)
Screenshot: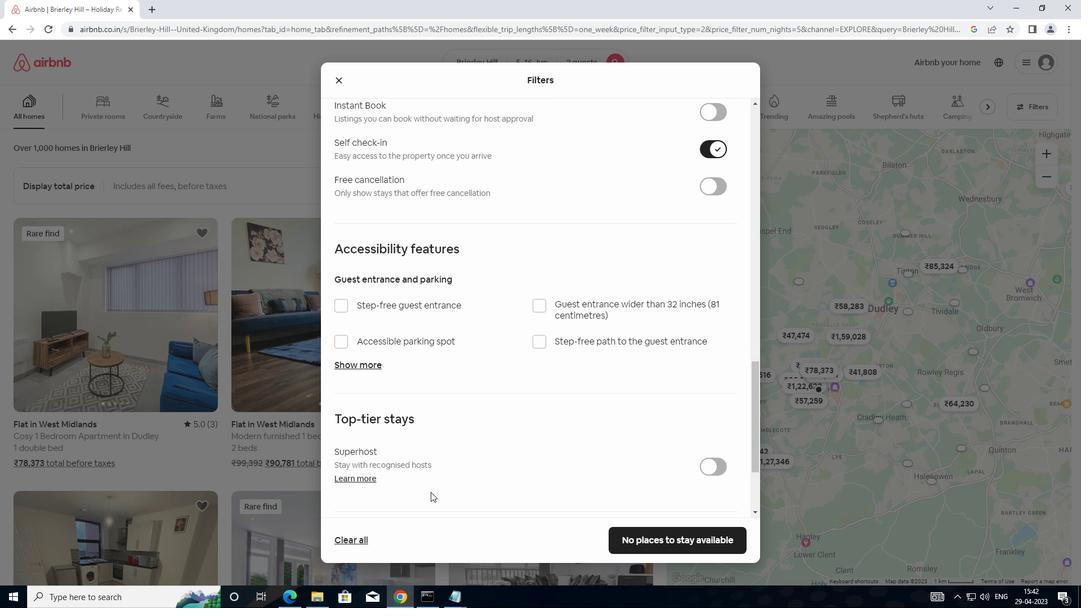 
Action: Mouse moved to (335, 460)
Screenshot: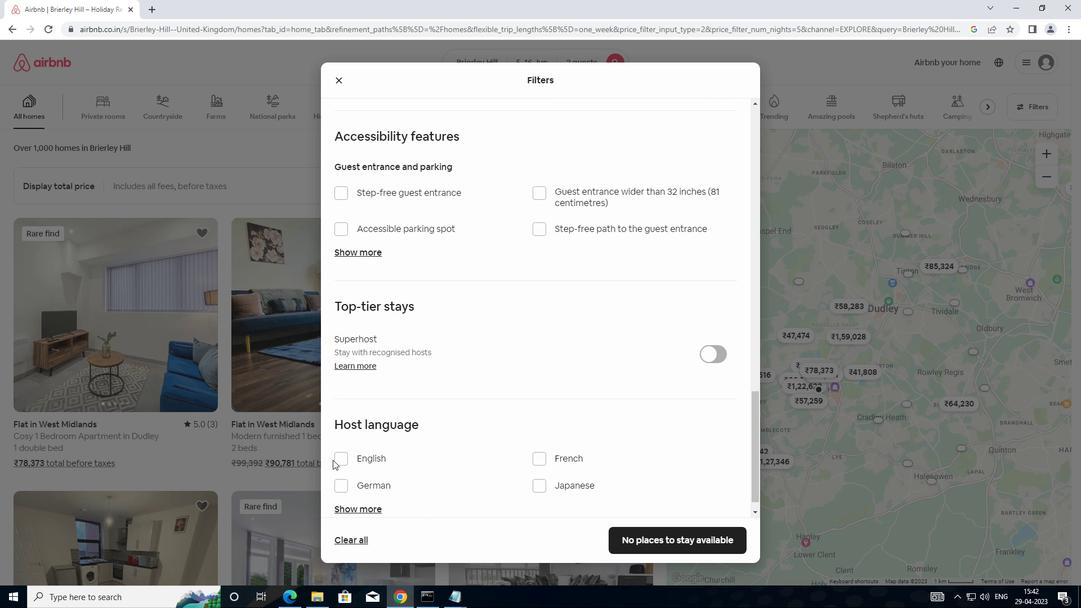 
Action: Mouse pressed left at (335, 460)
Screenshot: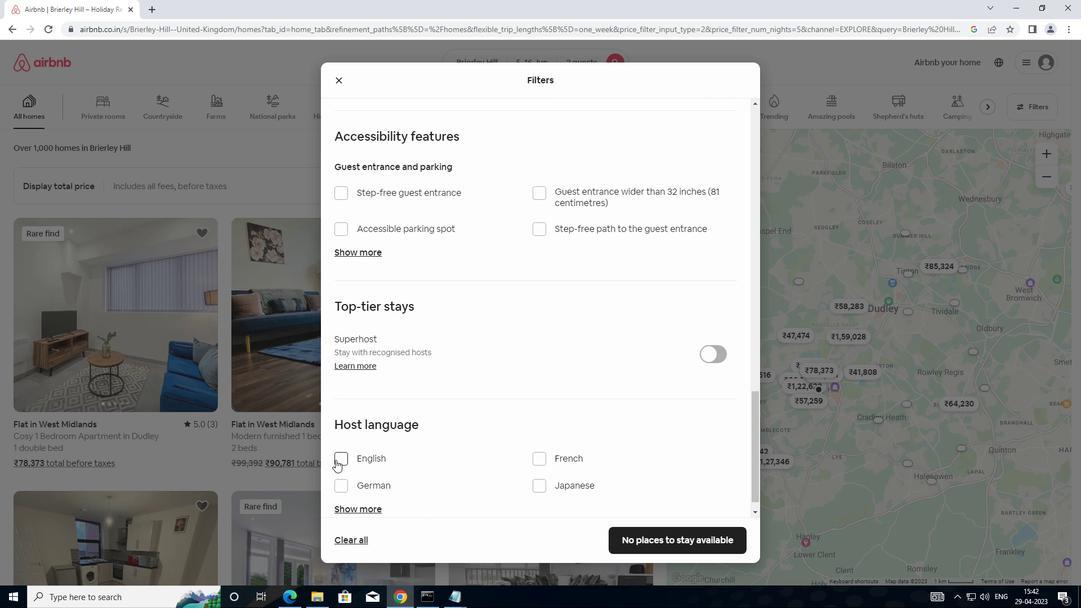 
Action: Mouse moved to (637, 543)
Screenshot: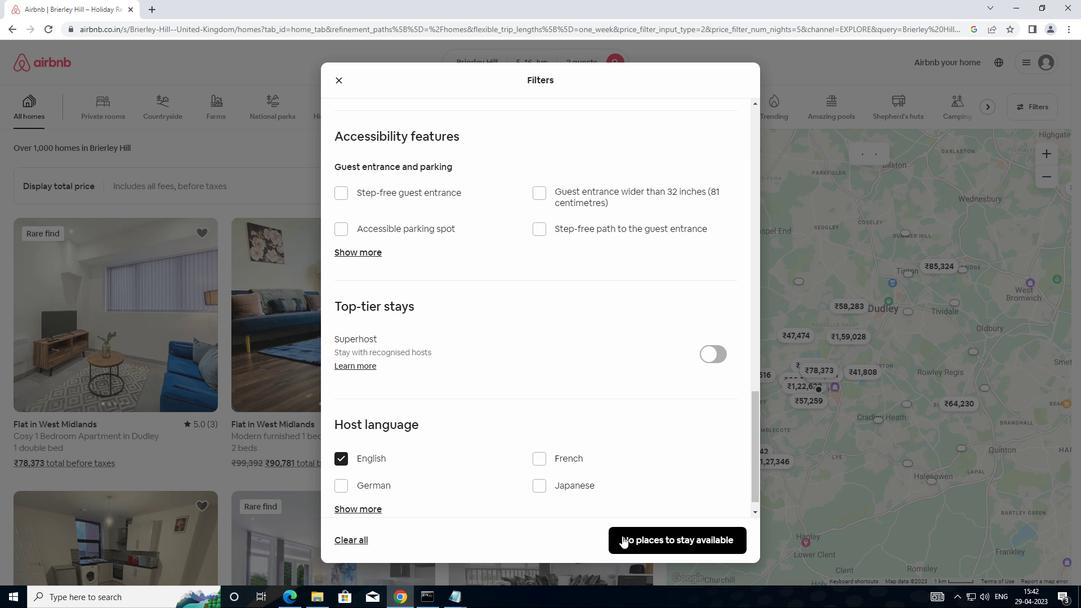 
Action: Mouse pressed left at (637, 543)
Screenshot: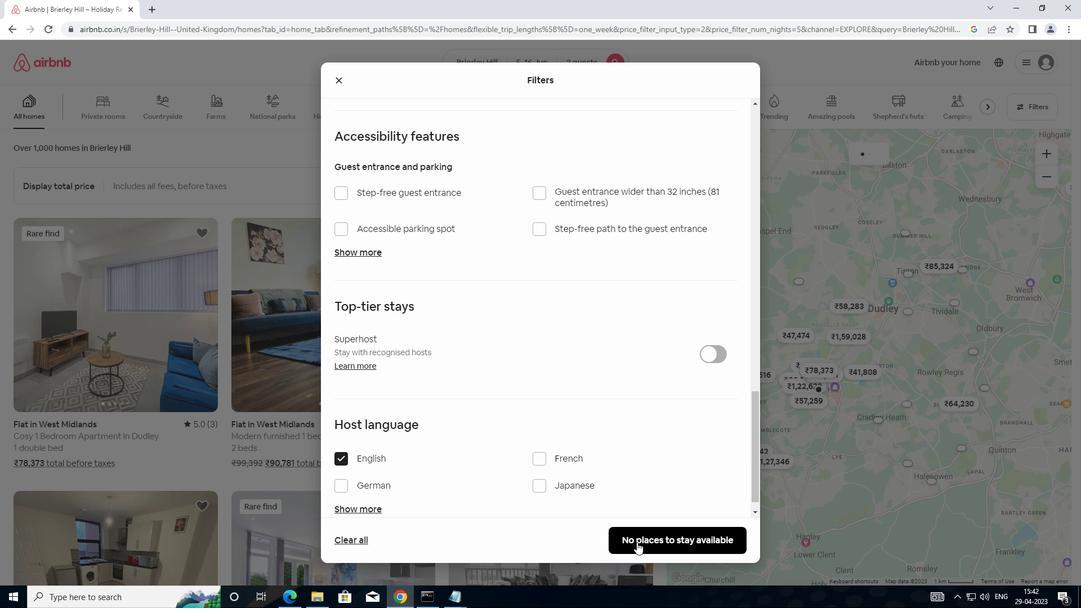 
